 Task: Open Card Compliance Audit in Board Market Expansion Strategy to Workspace Enterprise Resource Planning and add a team member Softage.2@softage.net, a label Purple, a checklist Botany, an attachment from your google drive, a color Purple and finally, add a card description 'Conduct team training session on conflict resolution' and a comment 'Given the potential impact of this task on our team morale, let us ensure that we approach it with a sense of positivity and optimism.'. Add a start date 'Jan 11, 1900' with a due date 'Jan 18, 1900'
Action: Mouse moved to (108, 352)
Screenshot: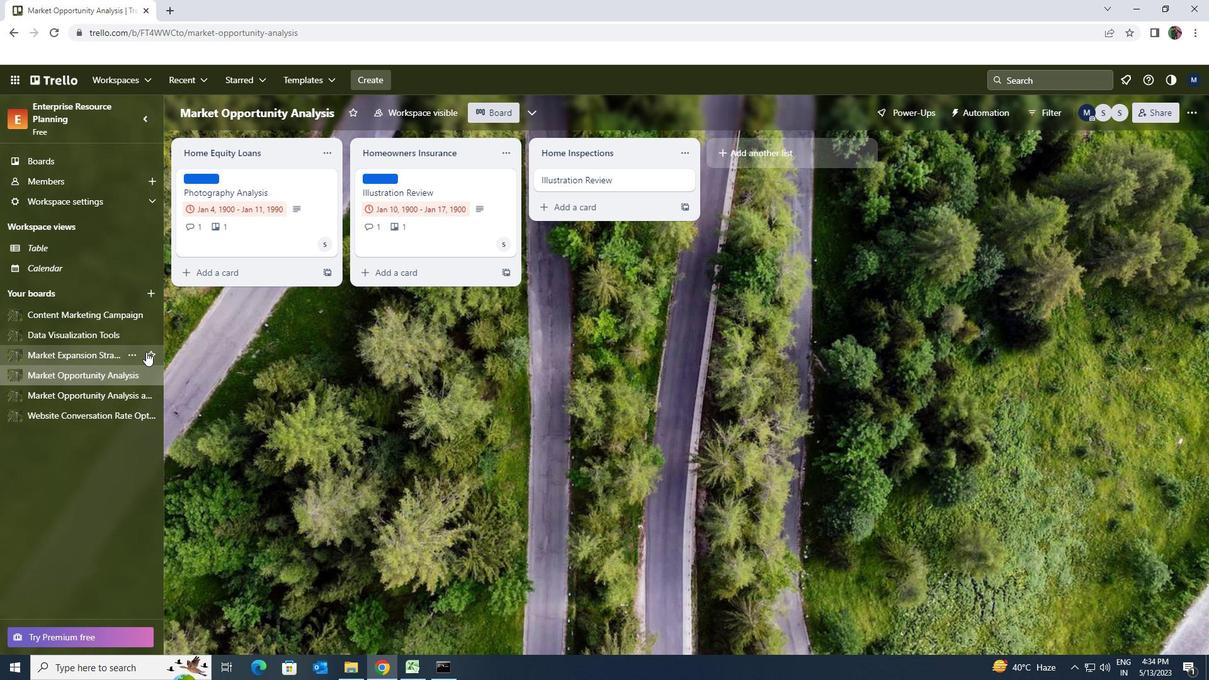 
Action: Mouse pressed left at (108, 352)
Screenshot: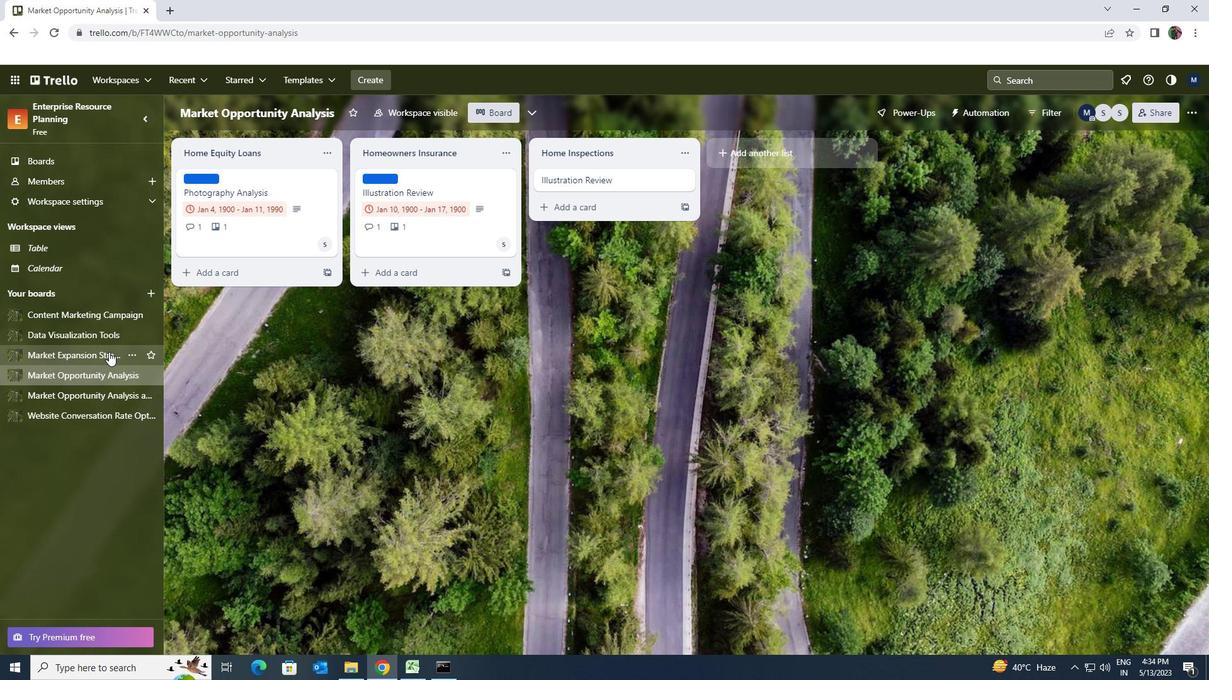 
Action: Mouse moved to (380, 181)
Screenshot: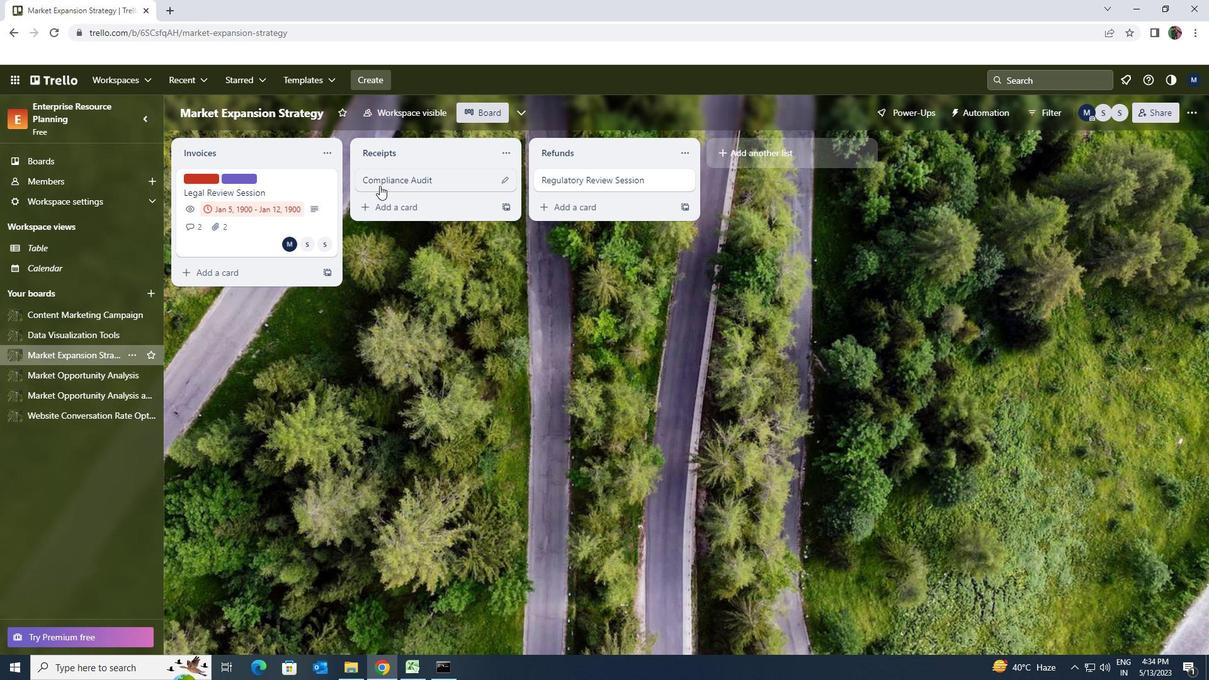 
Action: Mouse pressed left at (380, 181)
Screenshot: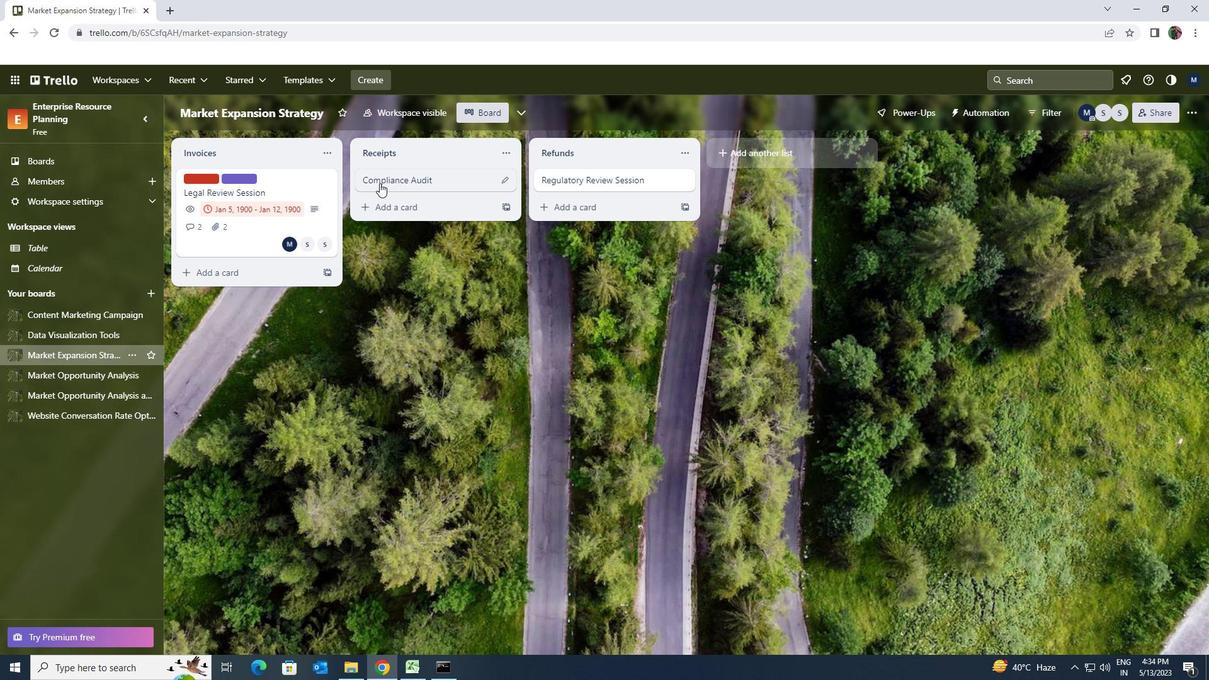 
Action: Mouse moved to (751, 229)
Screenshot: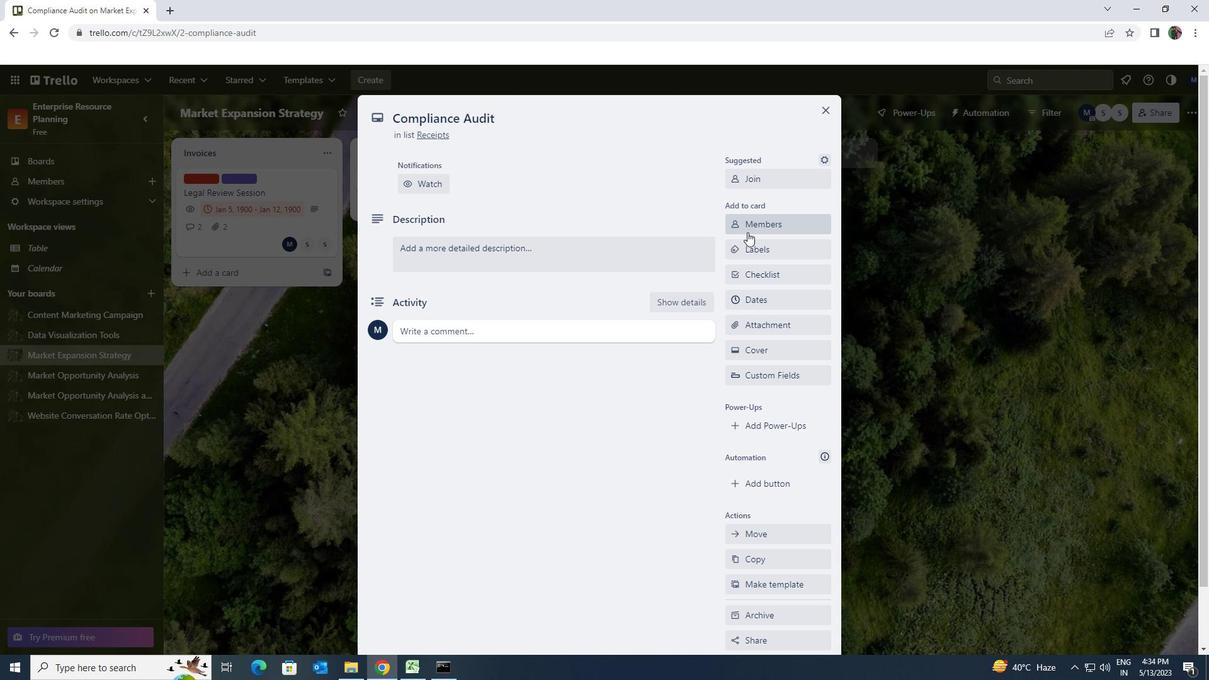 
Action: Mouse pressed left at (751, 229)
Screenshot: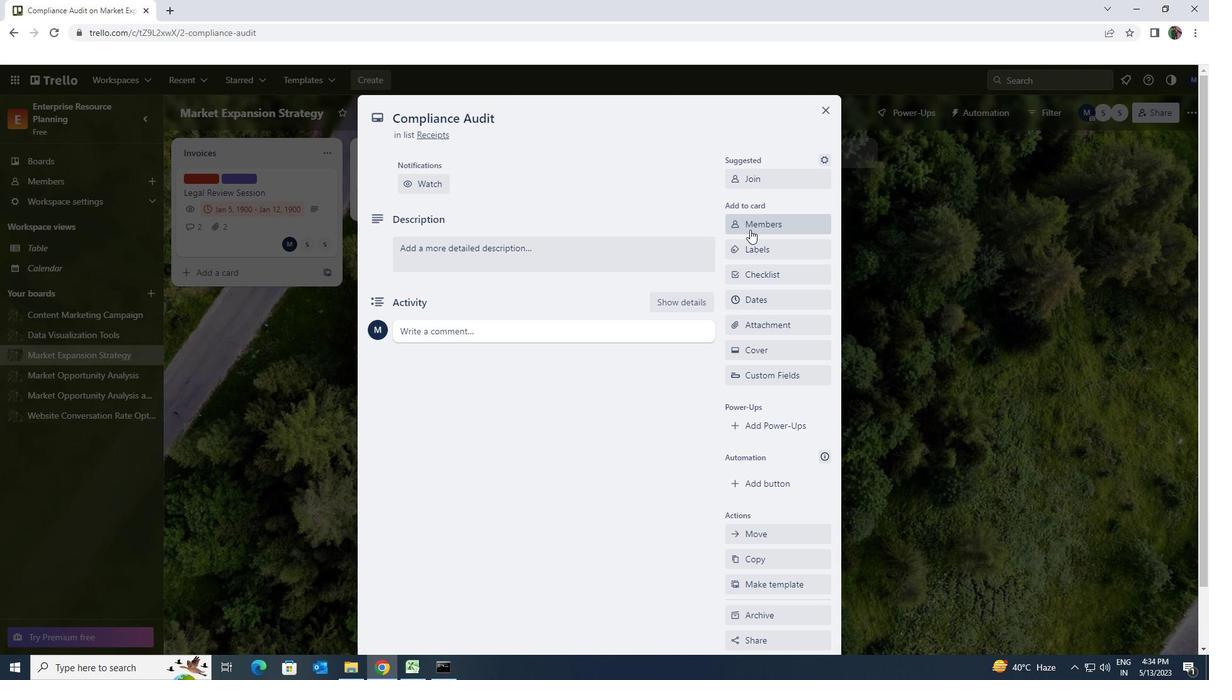 
Action: Mouse moved to (750, 228)
Screenshot: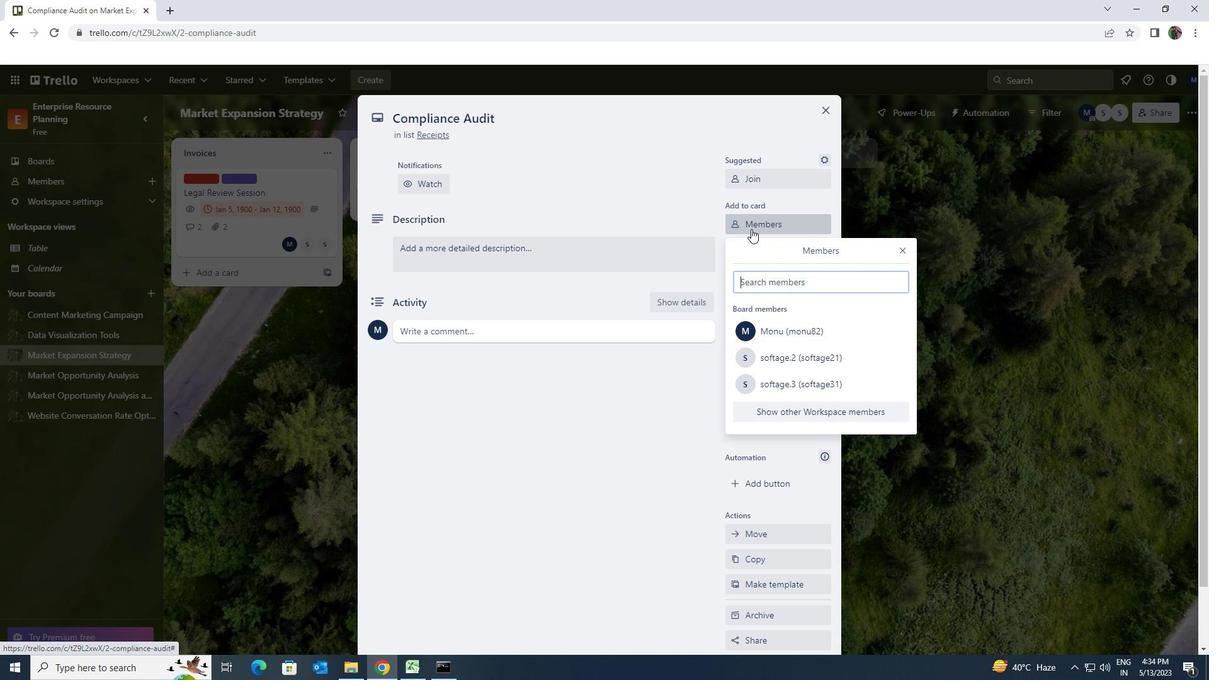 
Action: Key pressed s
Screenshot: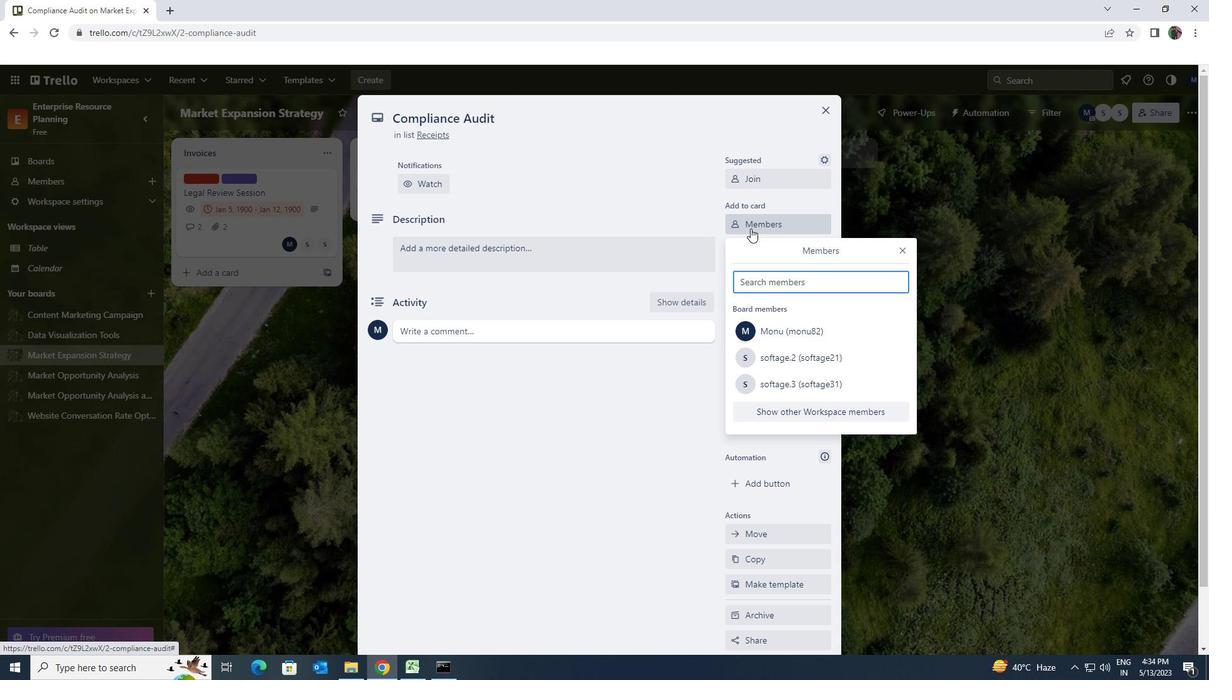 
Action: Mouse moved to (750, 228)
Screenshot: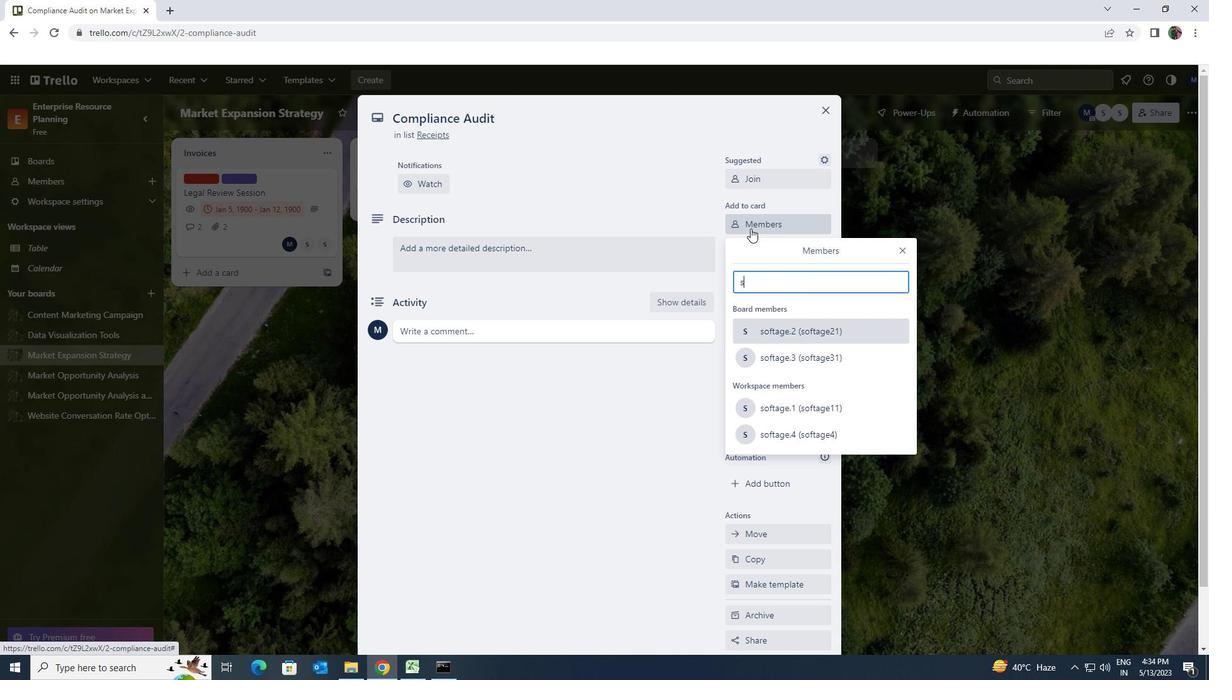 
Action: Key pressed og<Key.backspace>ftage.2<Key.shift>@SOFTAGE.NET
Screenshot: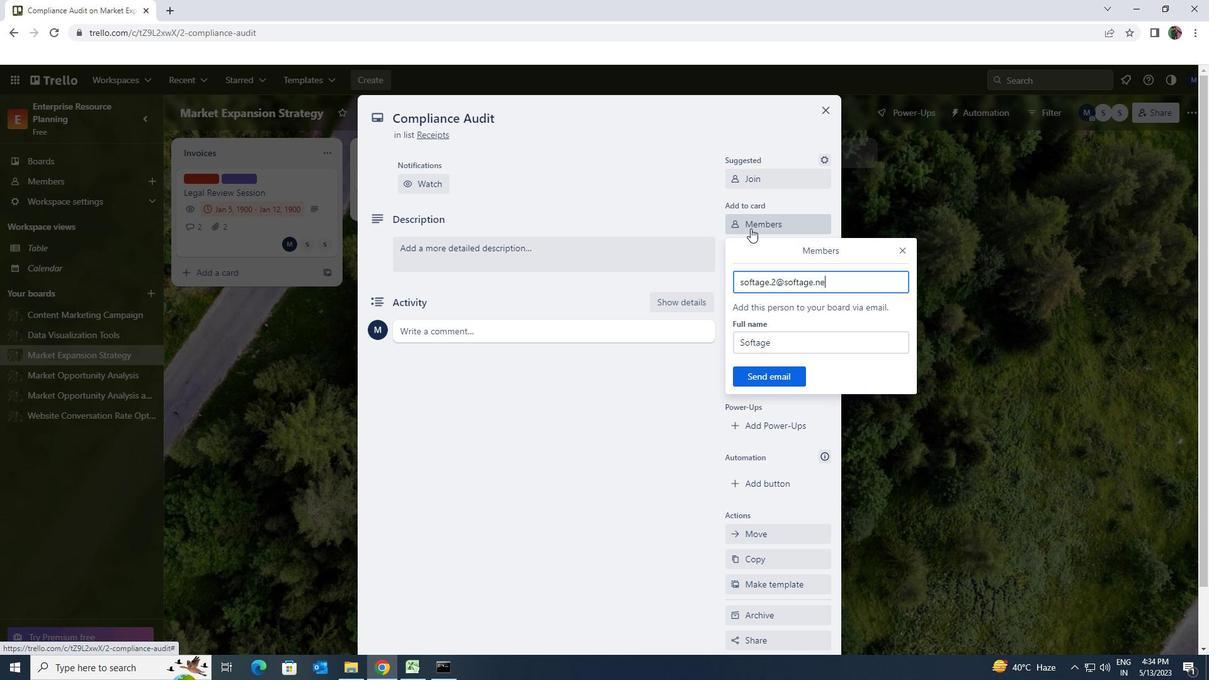 
Action: Mouse moved to (786, 376)
Screenshot: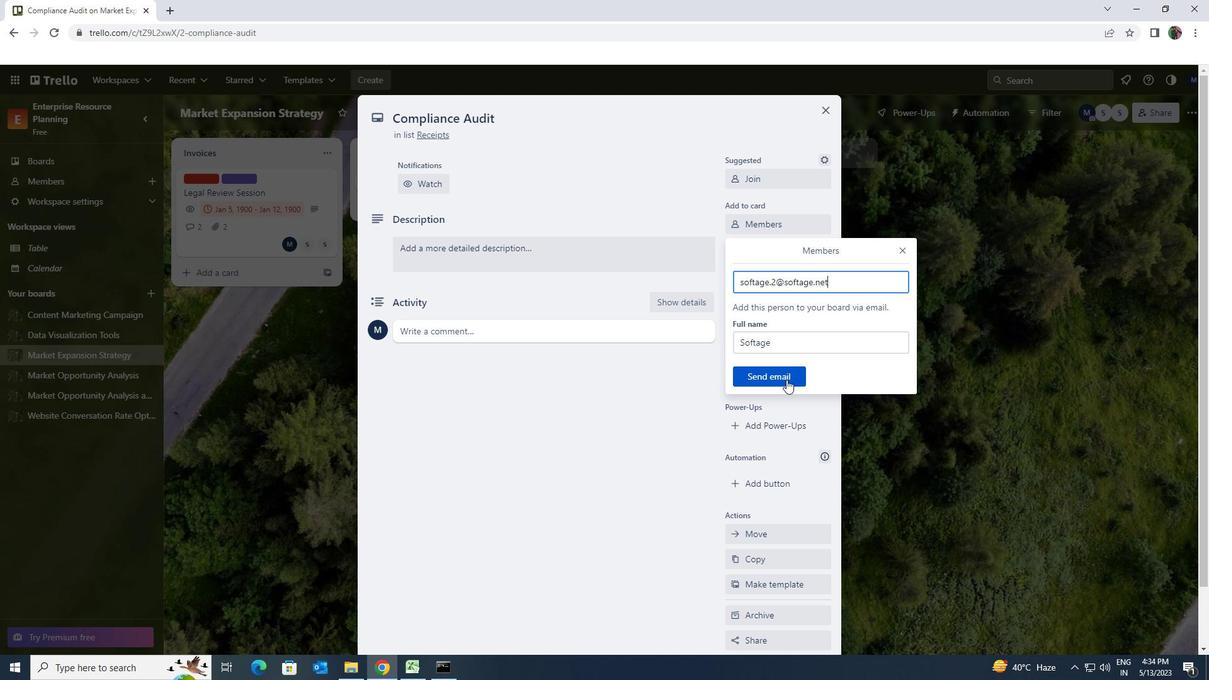 
Action: Mouse pressed left at (786, 376)
Screenshot: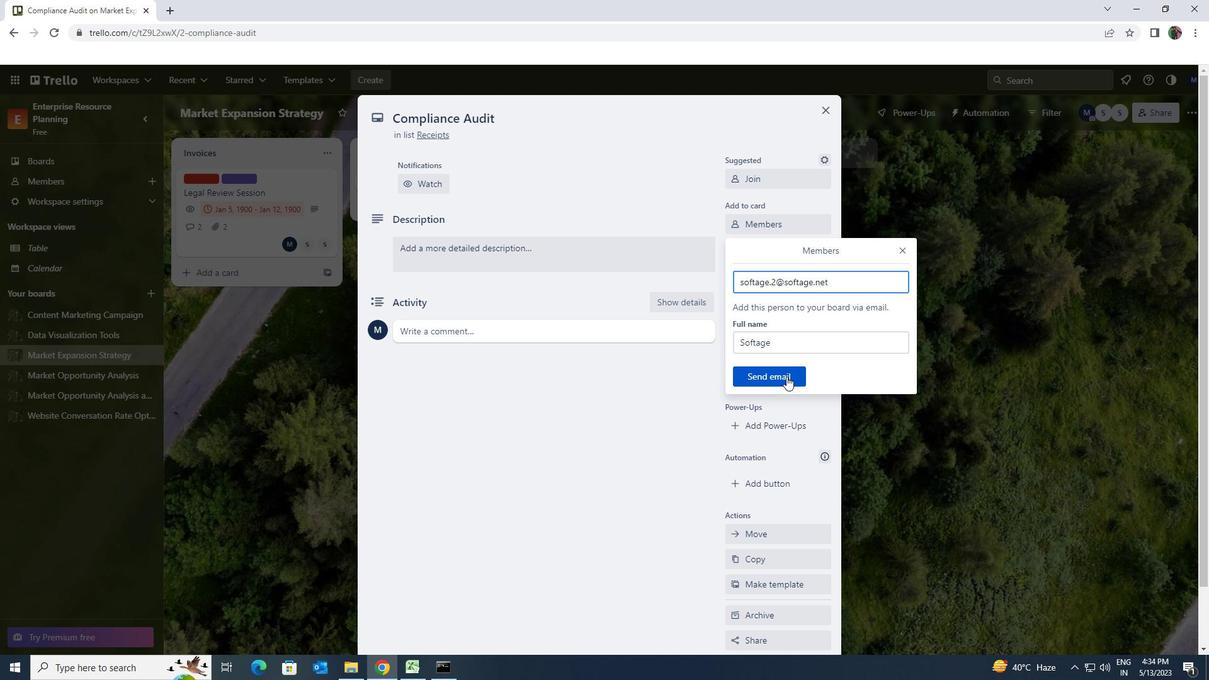 
Action: Mouse moved to (760, 249)
Screenshot: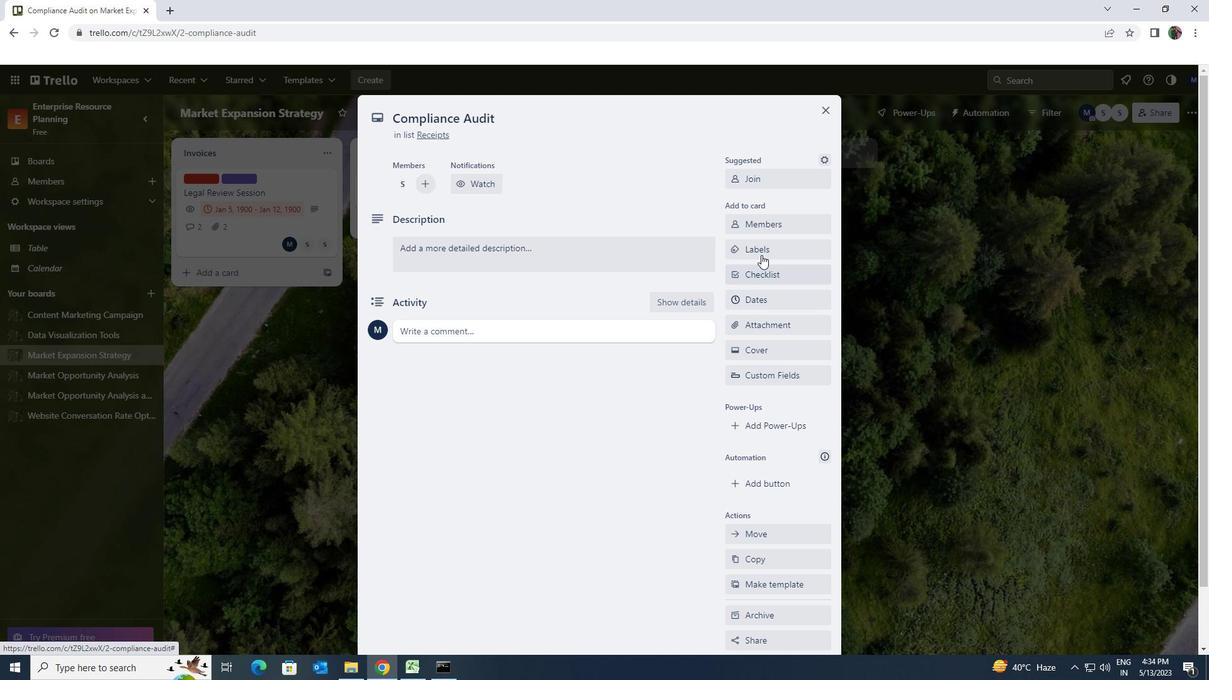 
Action: Mouse pressed left at (760, 249)
Screenshot: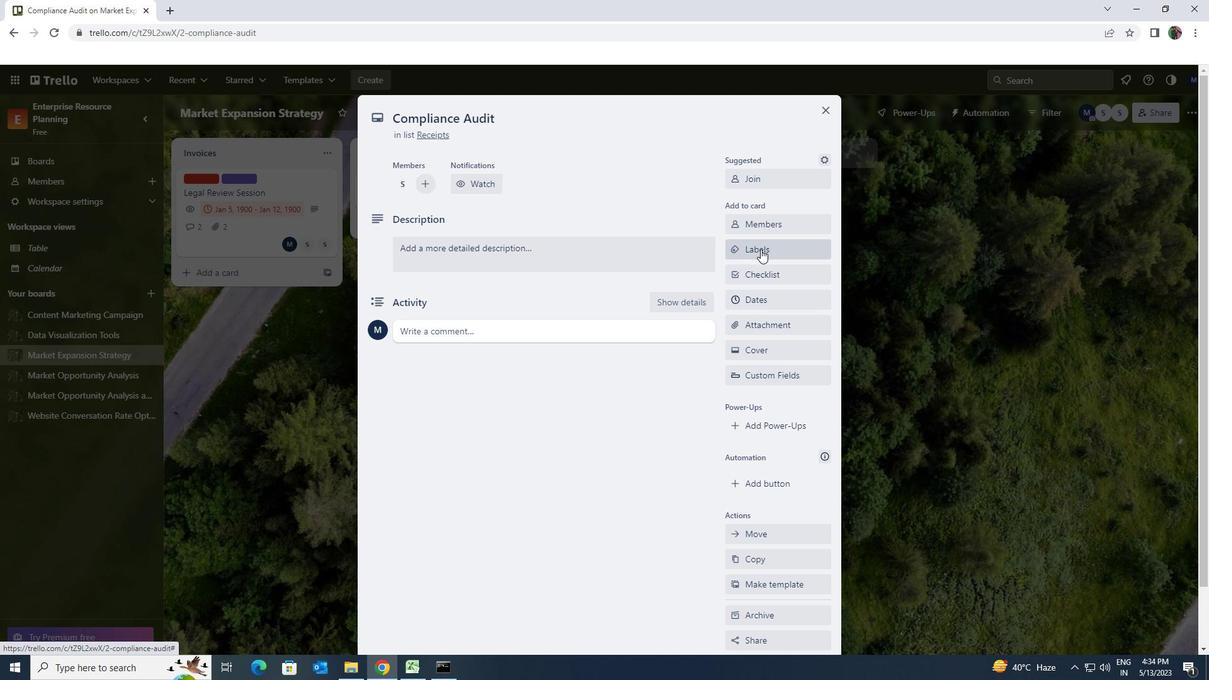 
Action: Mouse moved to (800, 538)
Screenshot: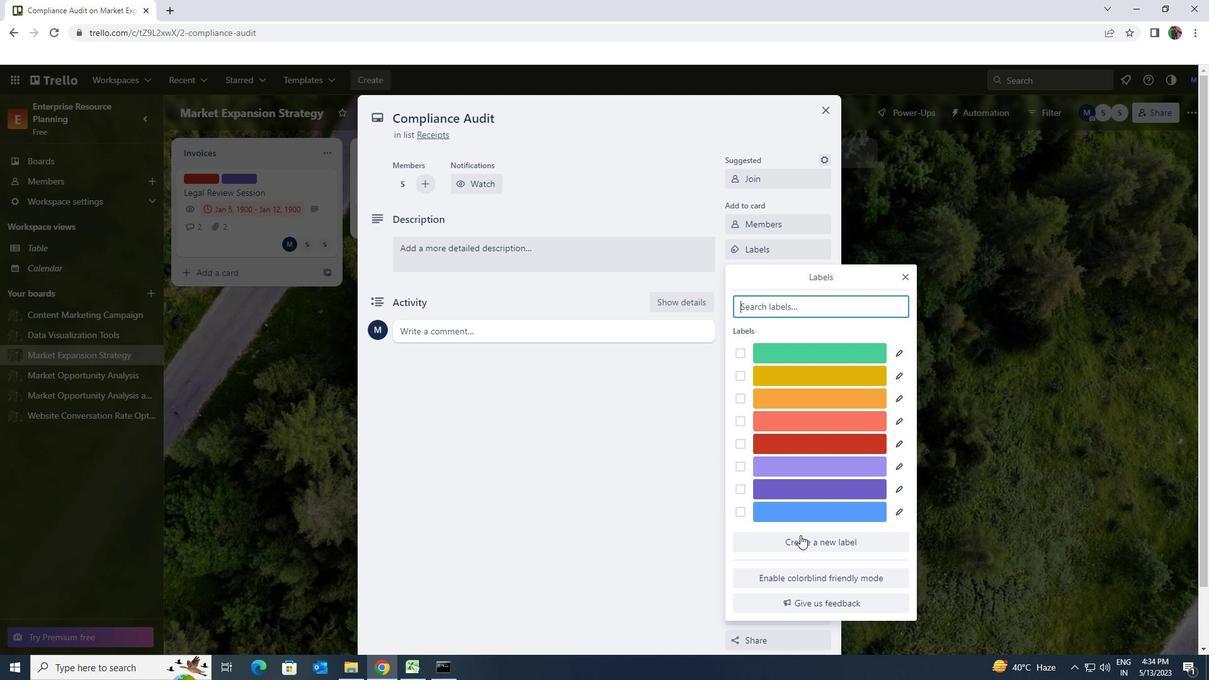 
Action: Mouse pressed left at (800, 538)
Screenshot: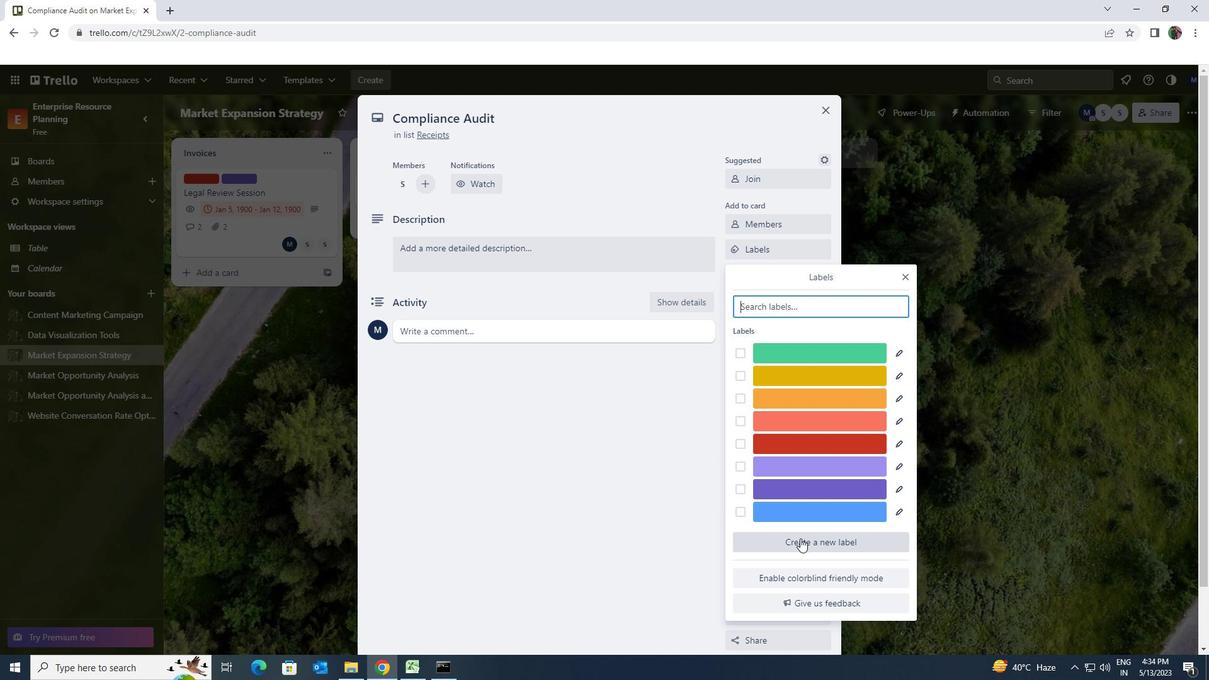 
Action: Mouse moved to (895, 481)
Screenshot: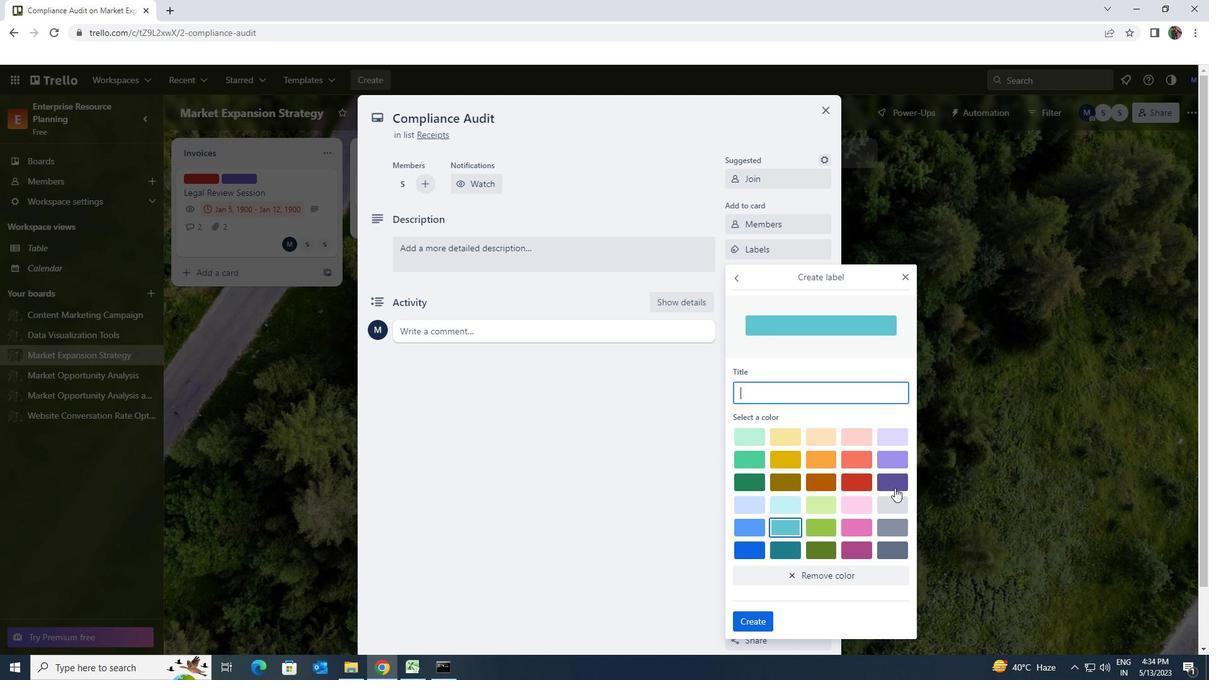
Action: Mouse pressed left at (895, 481)
Screenshot: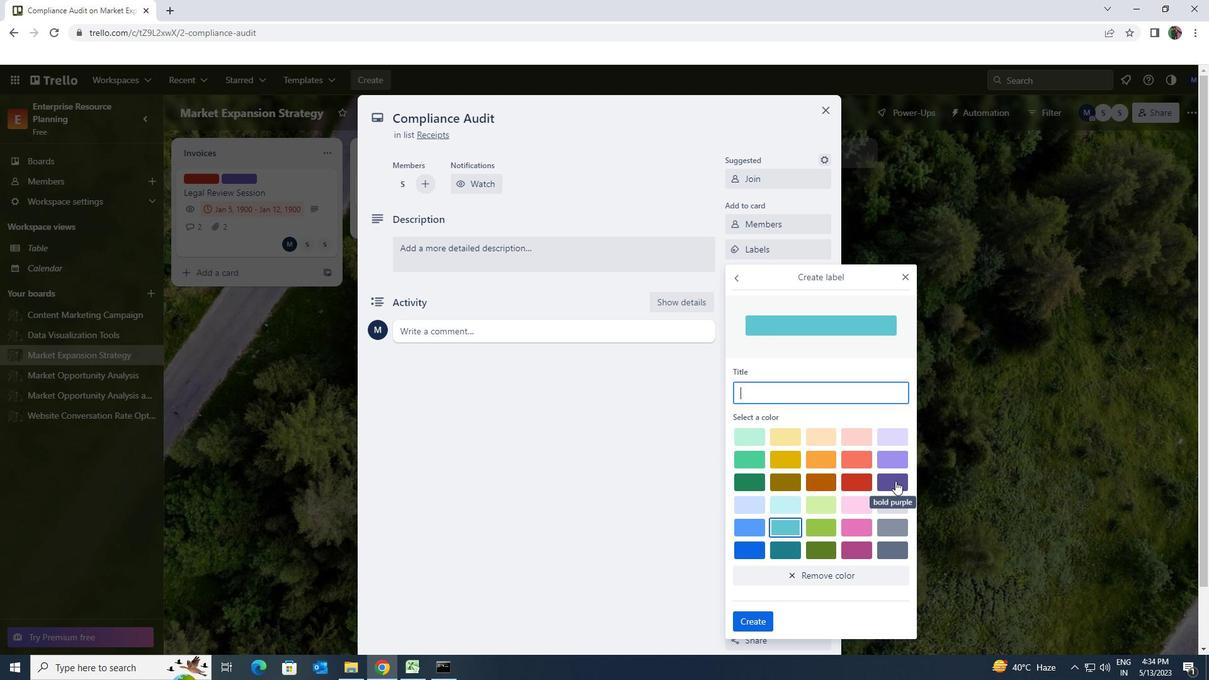 
Action: Mouse moved to (753, 618)
Screenshot: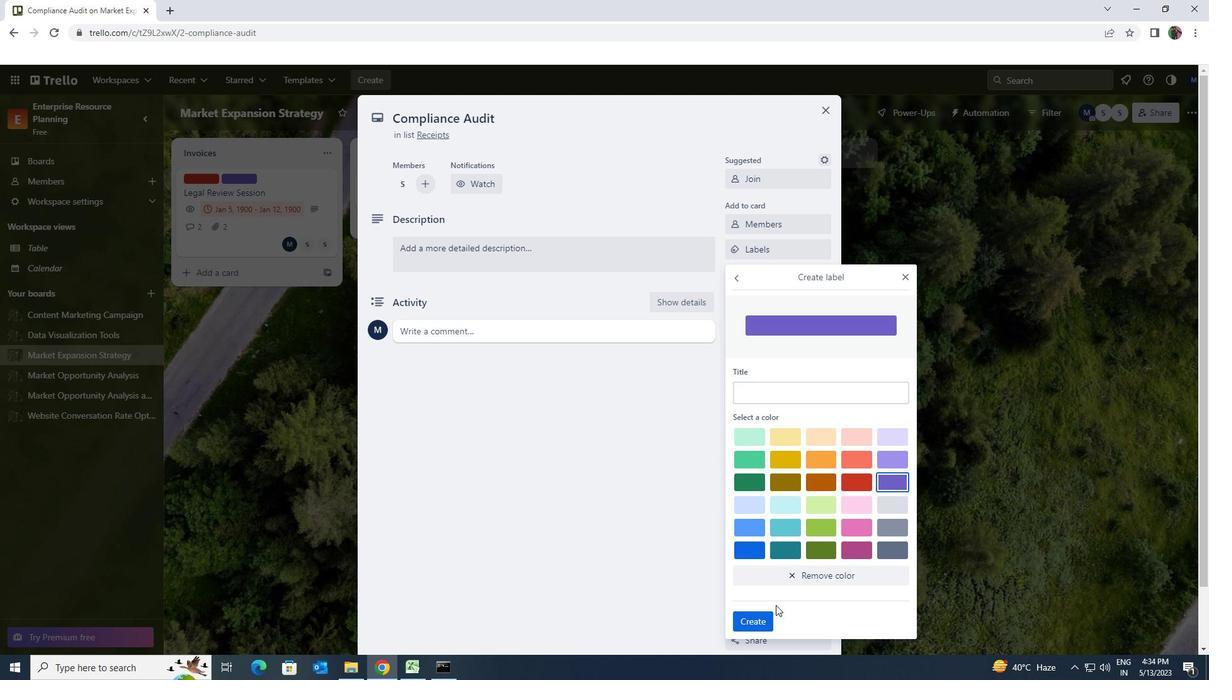 
Action: Mouse pressed left at (753, 618)
Screenshot: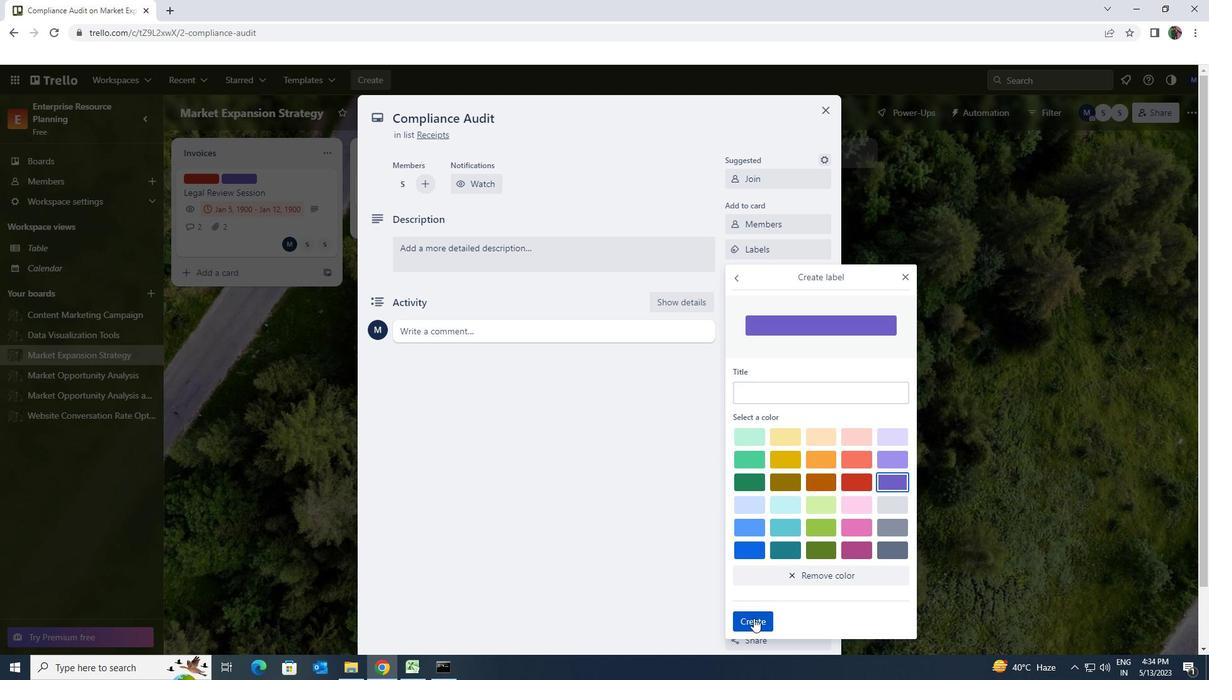 
Action: Mouse moved to (901, 277)
Screenshot: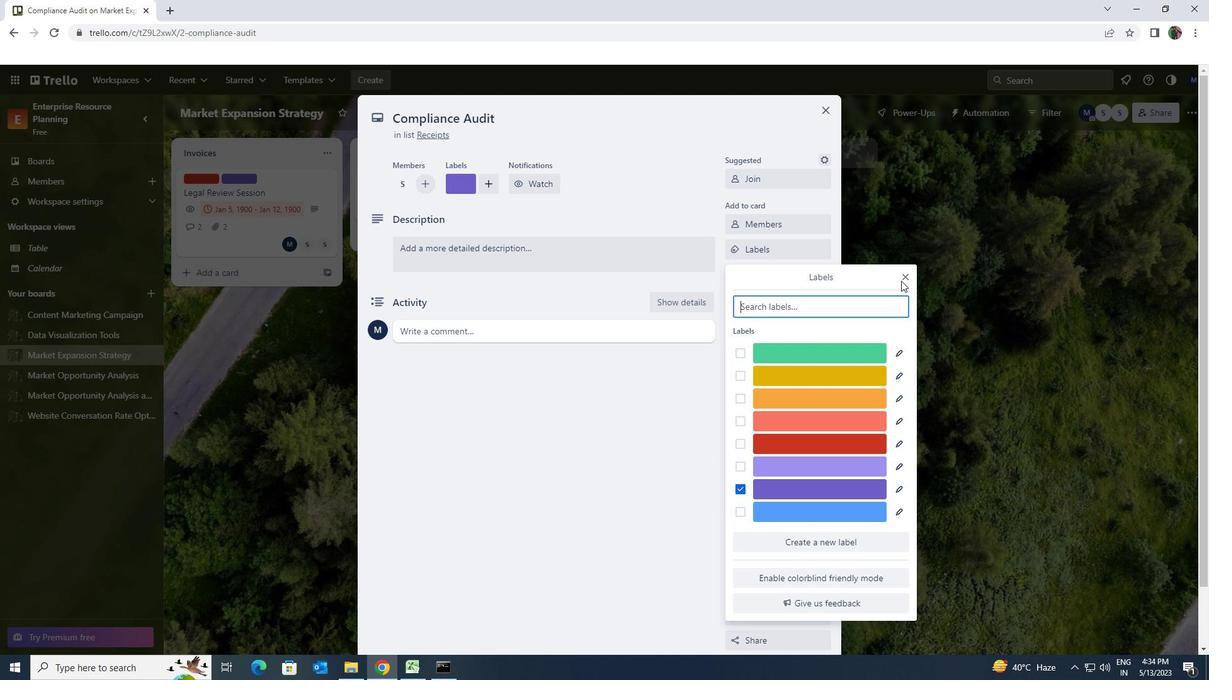 
Action: Mouse pressed left at (901, 277)
Screenshot: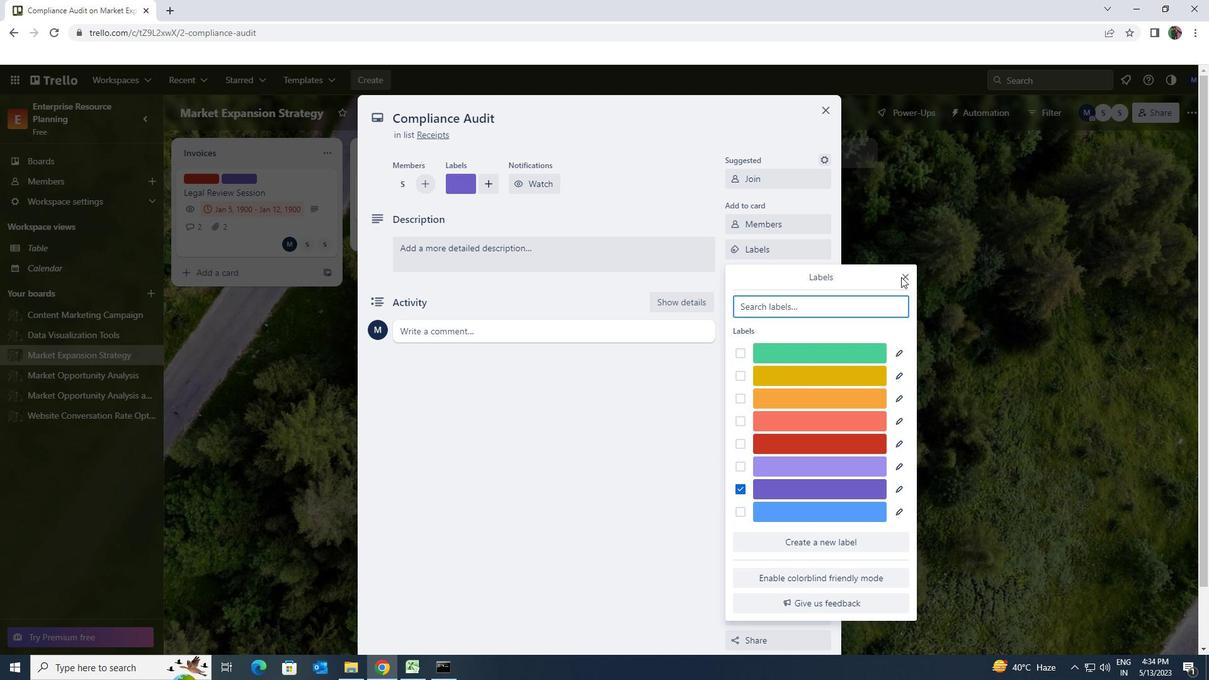 
Action: Mouse moved to (901, 276)
Screenshot: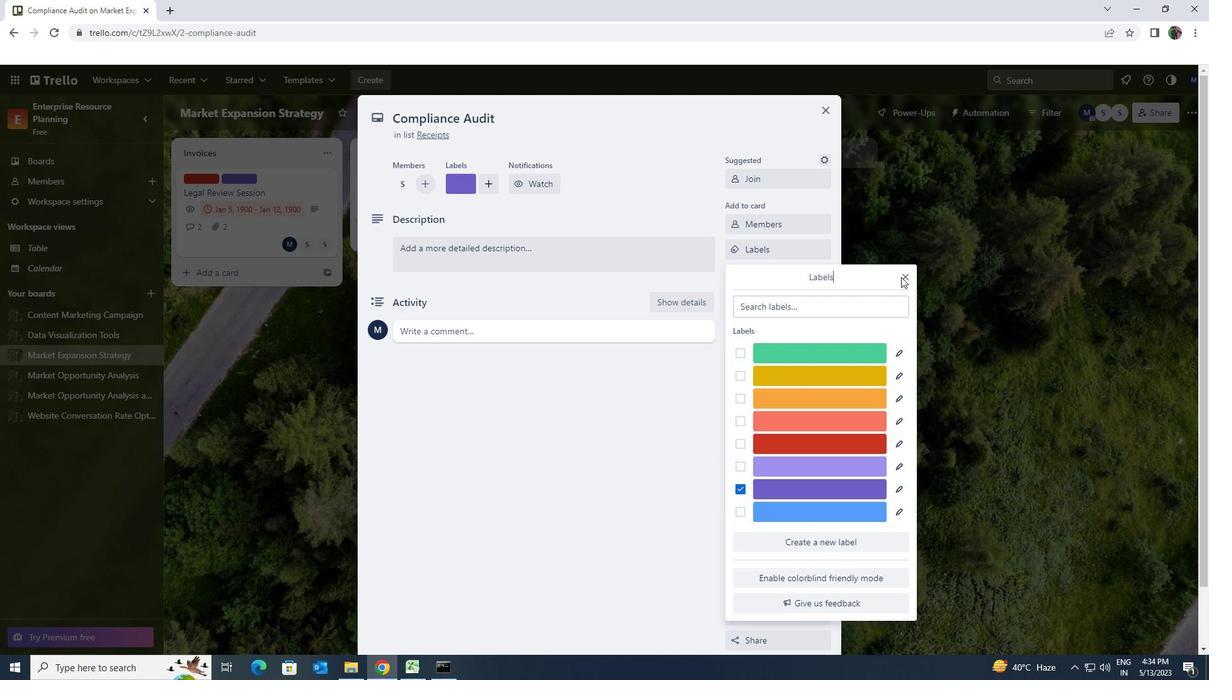 
Action: Mouse pressed left at (901, 276)
Screenshot: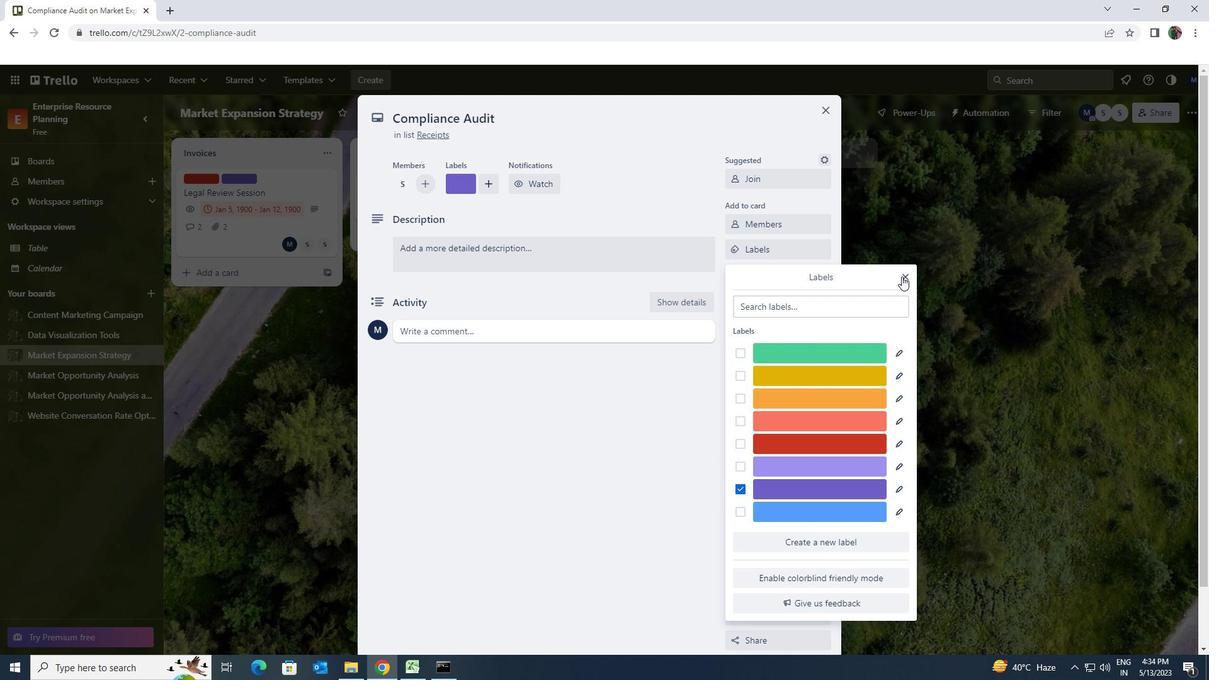 
Action: Mouse moved to (800, 270)
Screenshot: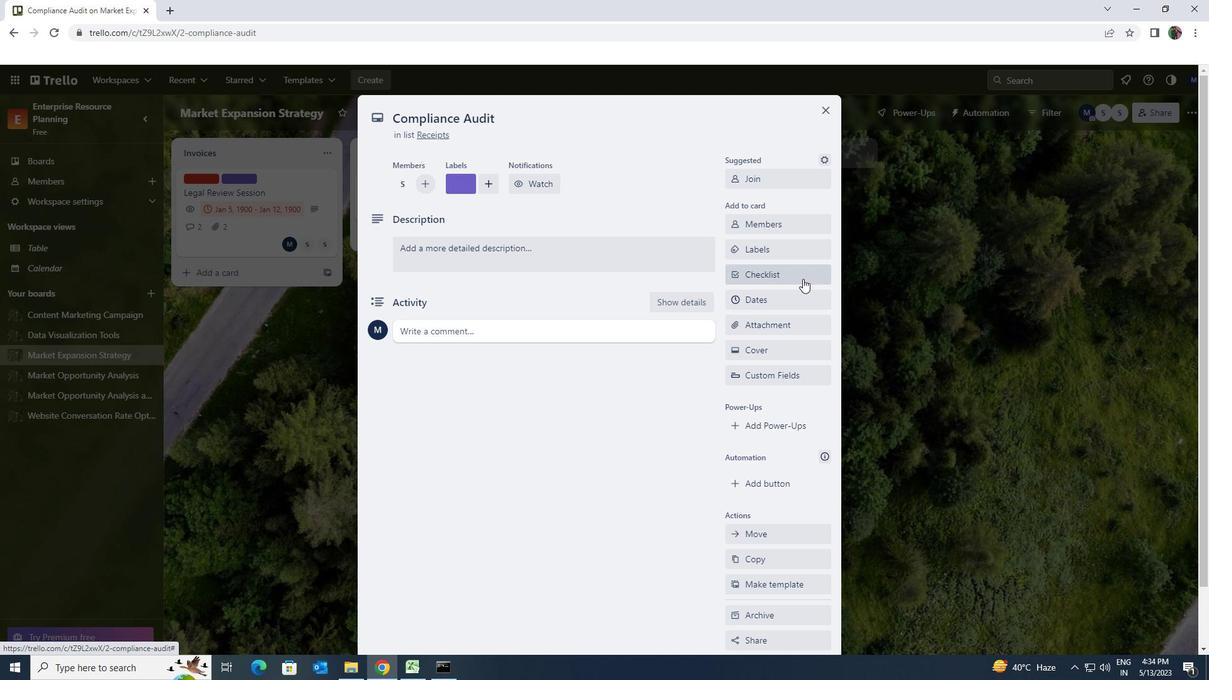 
Action: Mouse pressed left at (800, 270)
Screenshot: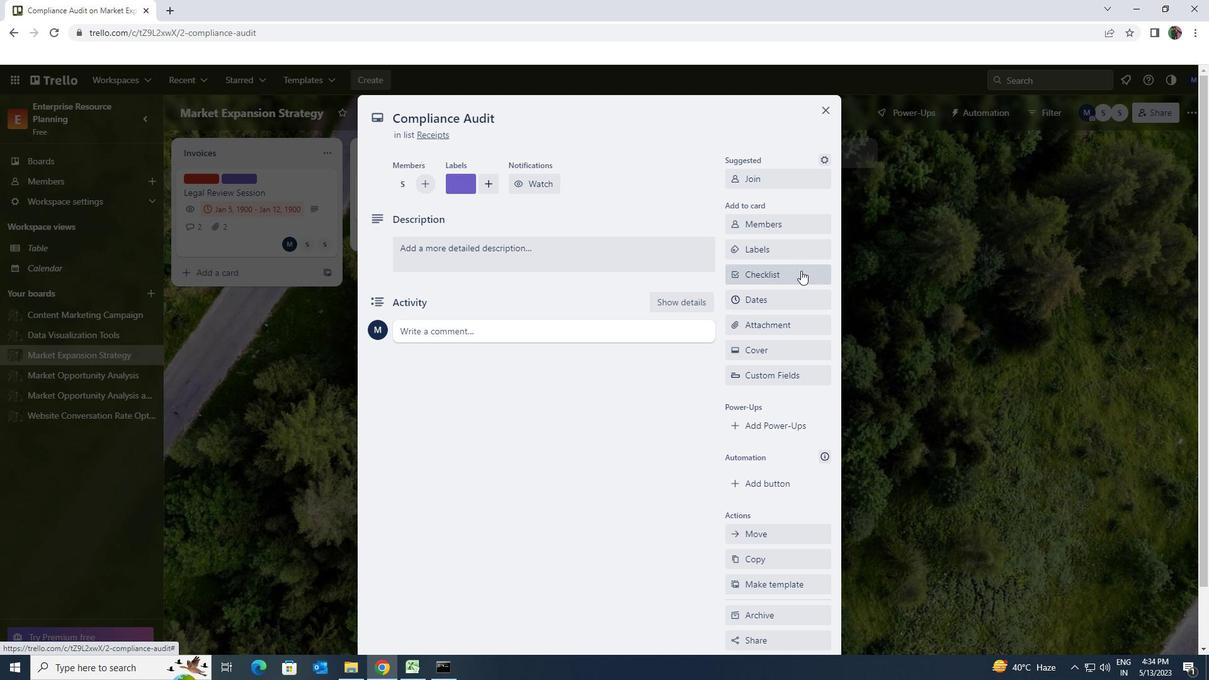 
Action: Key pressed <Key.shift>BOTANY
Screenshot: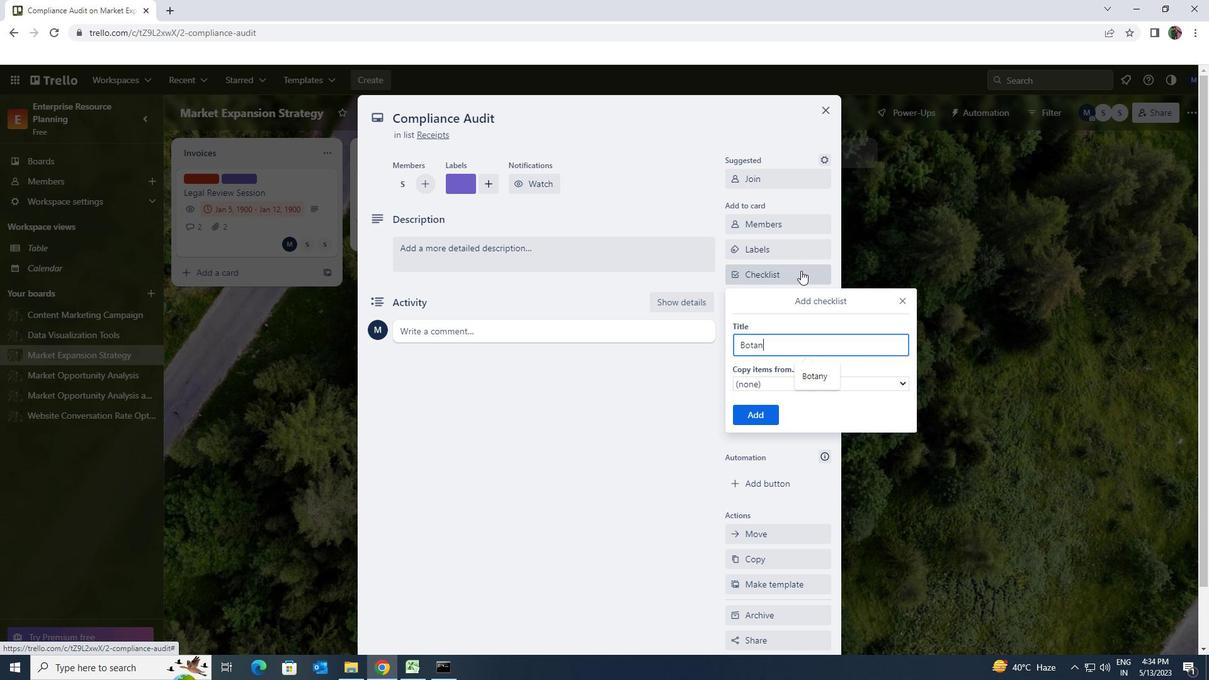
Action: Mouse moved to (777, 409)
Screenshot: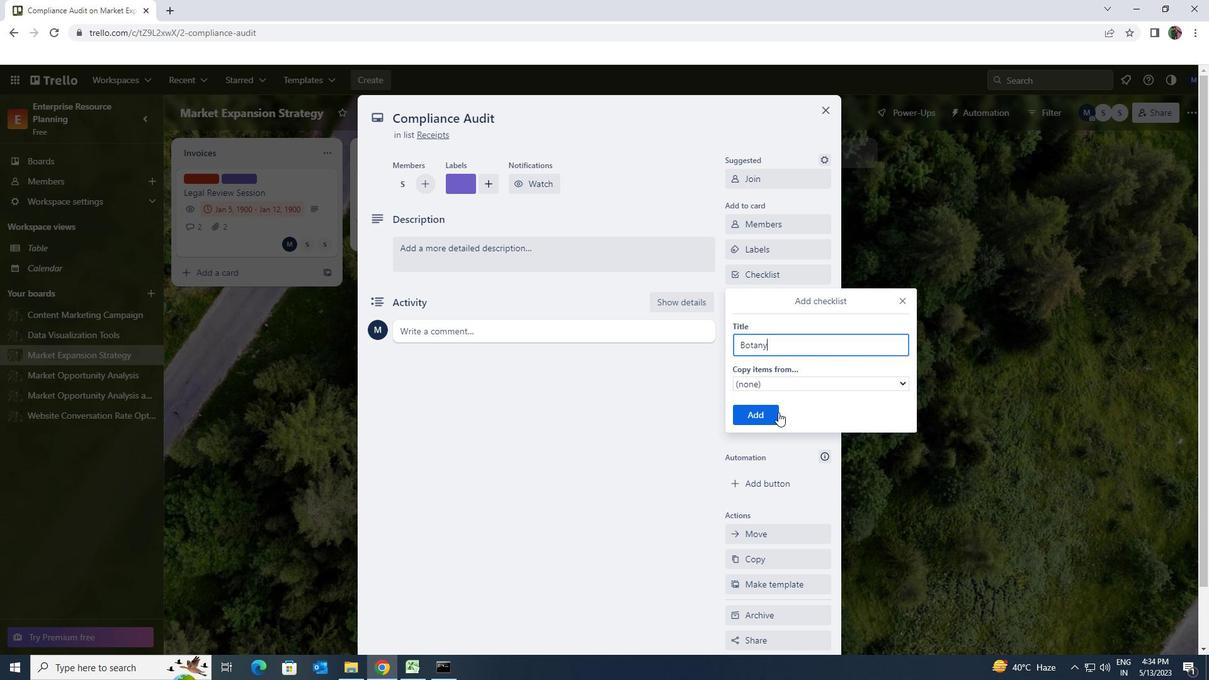 
Action: Mouse pressed left at (777, 409)
Screenshot: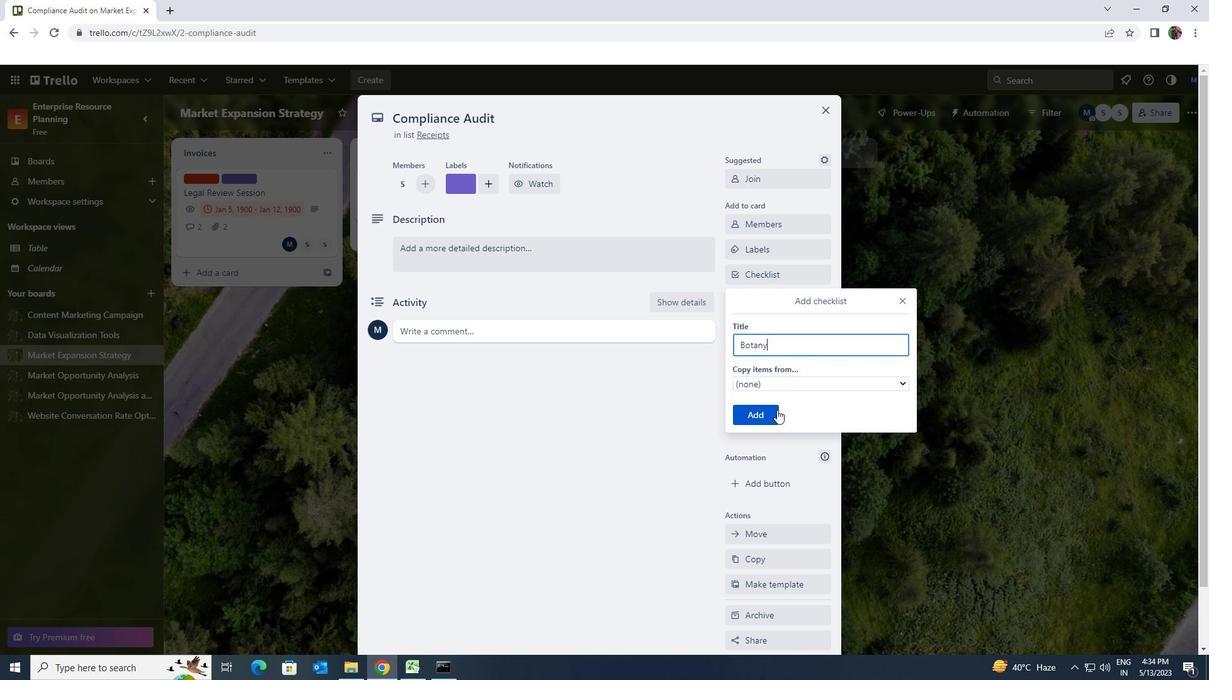 
Action: Mouse moved to (646, 259)
Screenshot: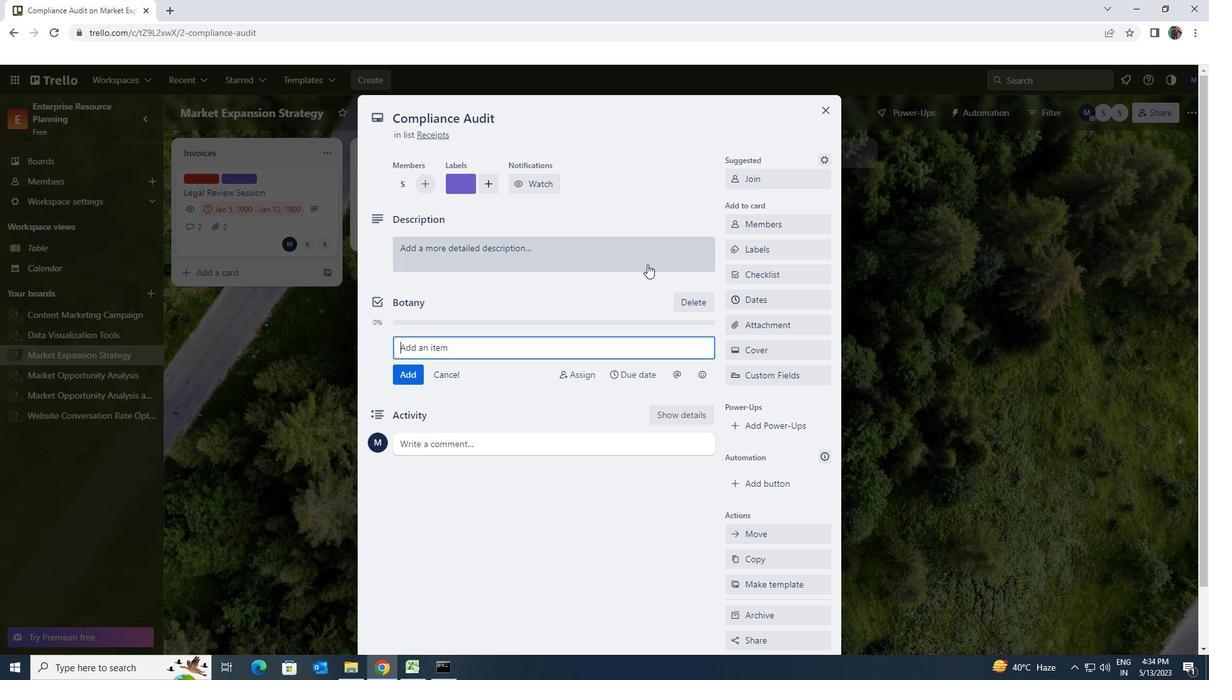 
Action: Mouse pressed left at (646, 259)
Screenshot: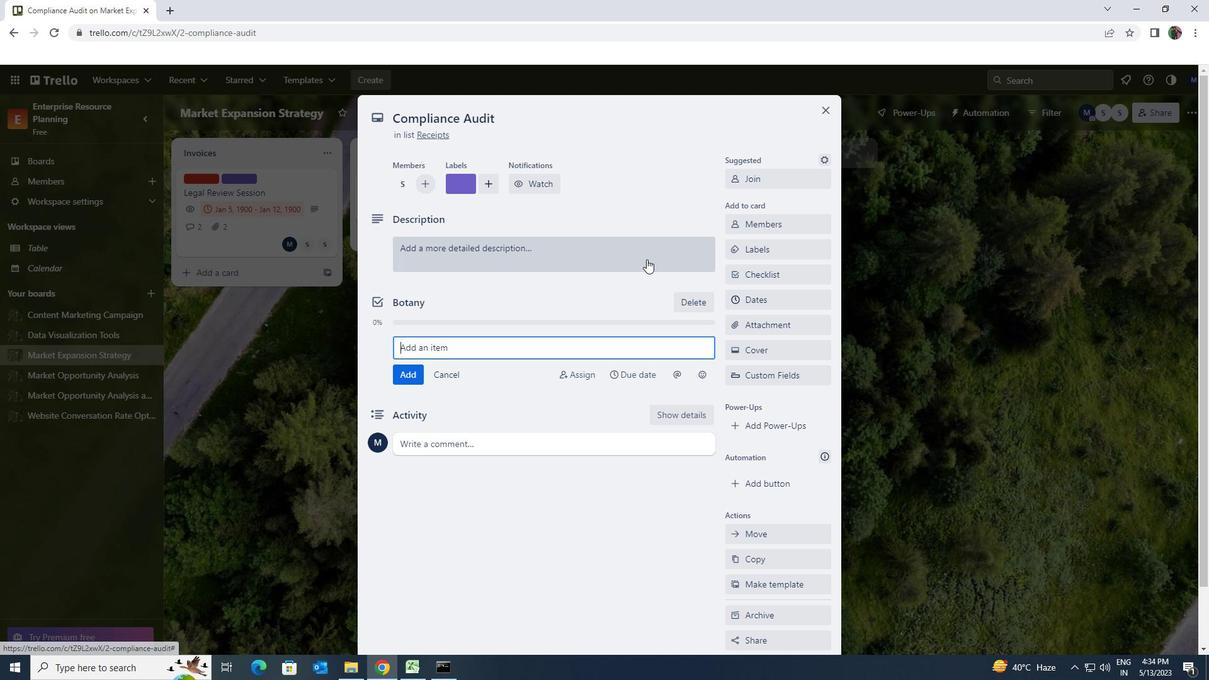 
Action: Key pressed <Key.shift><Key.shift><Key.shift>CONDUCT<Key.space>TEAM<Key.space><Key.shift>TRAINING<Key.space>SESSION<Key.space>ON<Key.space><Key.shift>CONFLICT<Key.space>RESOLUTION<Key.space>
Screenshot: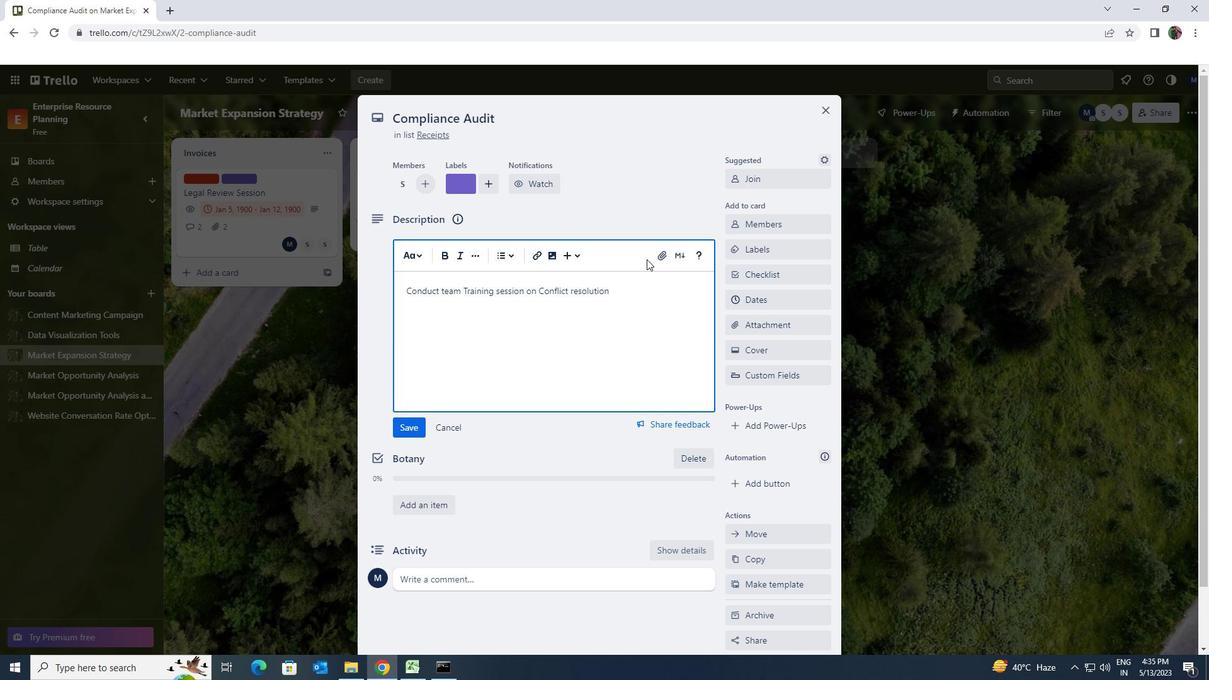 
Action: Mouse moved to (401, 420)
Screenshot: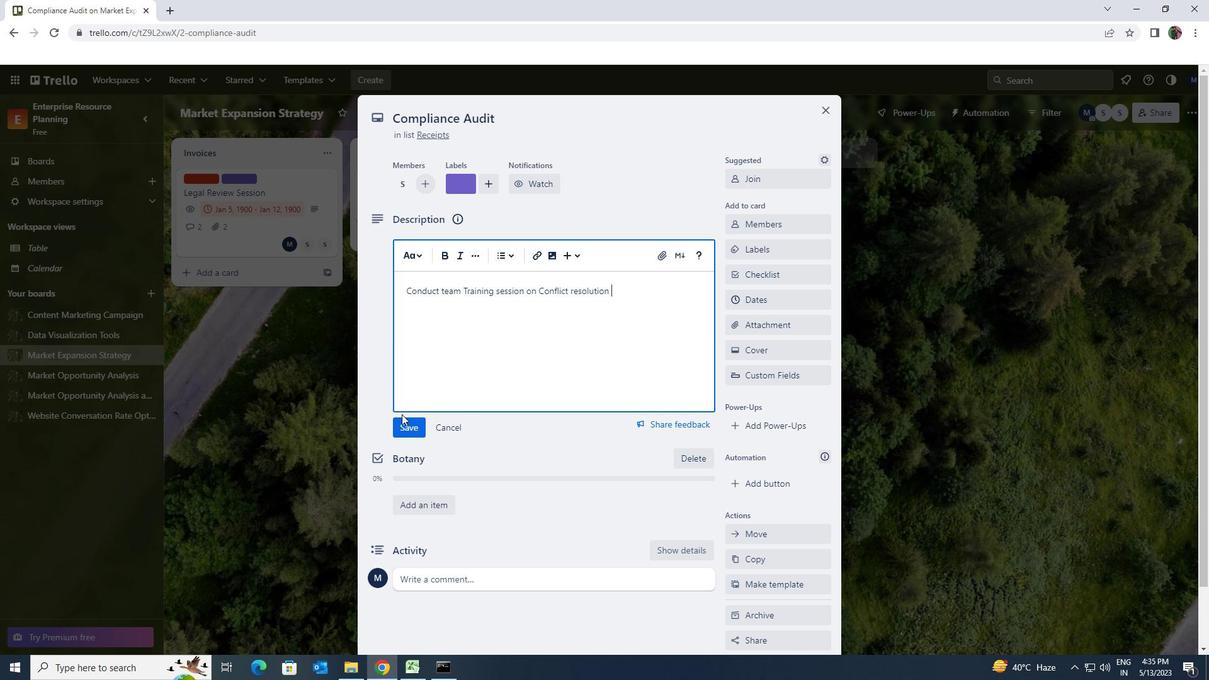 
Action: Mouse pressed left at (401, 420)
Screenshot: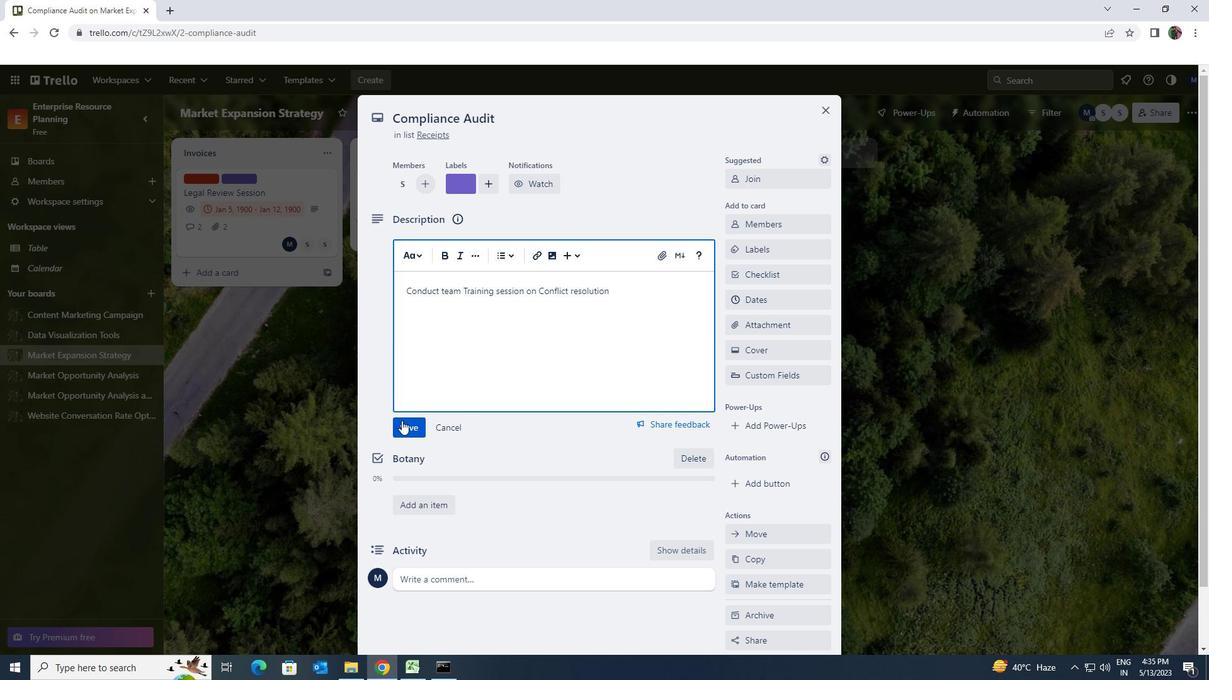 
Action: Mouse scrolled (401, 420) with delta (0, 0)
Screenshot: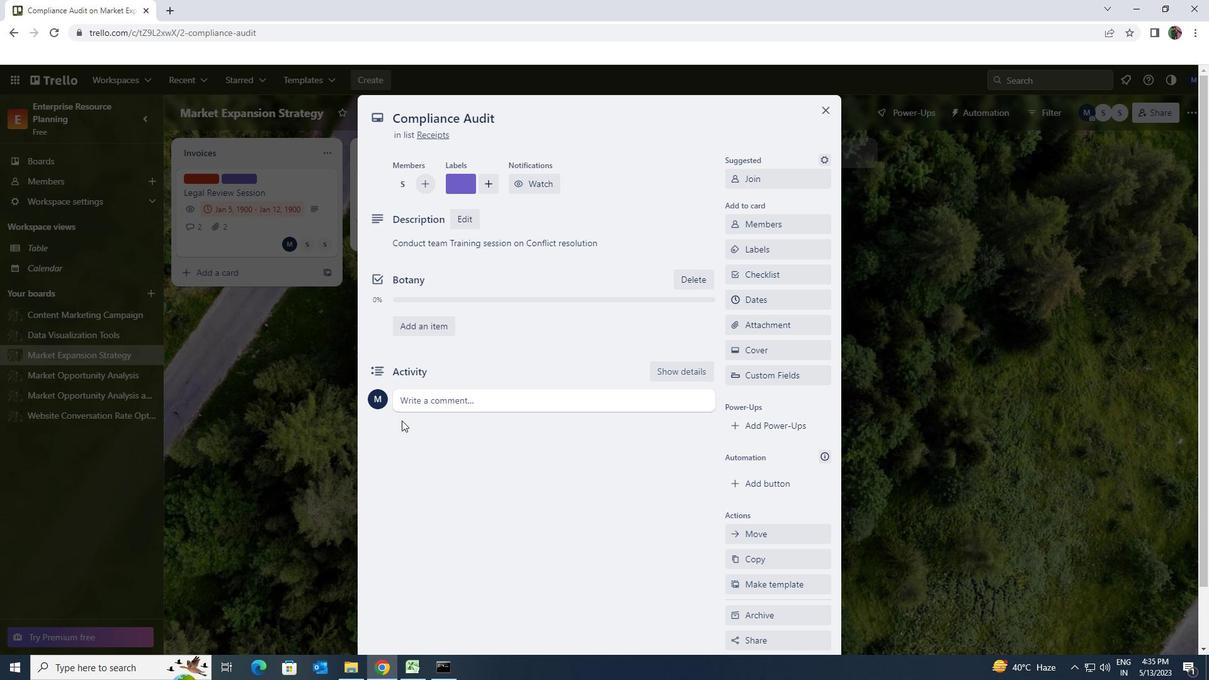 
Action: Mouse scrolled (401, 420) with delta (0, 0)
Screenshot: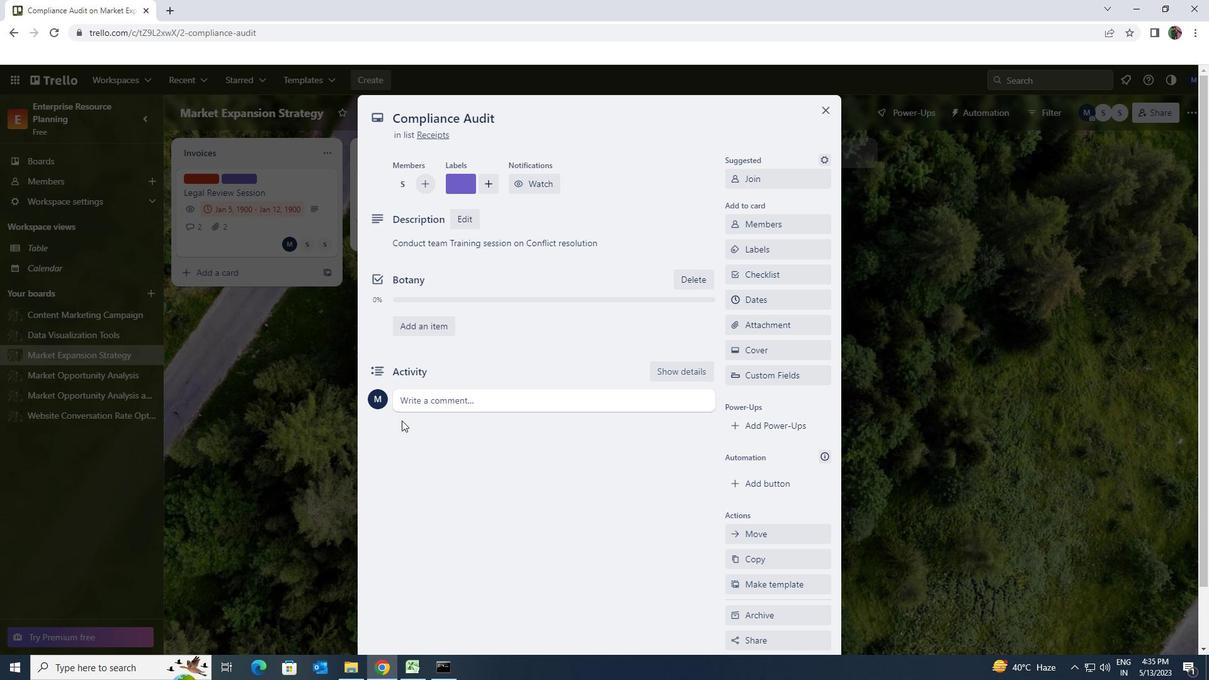 
Action: Mouse moved to (430, 340)
Screenshot: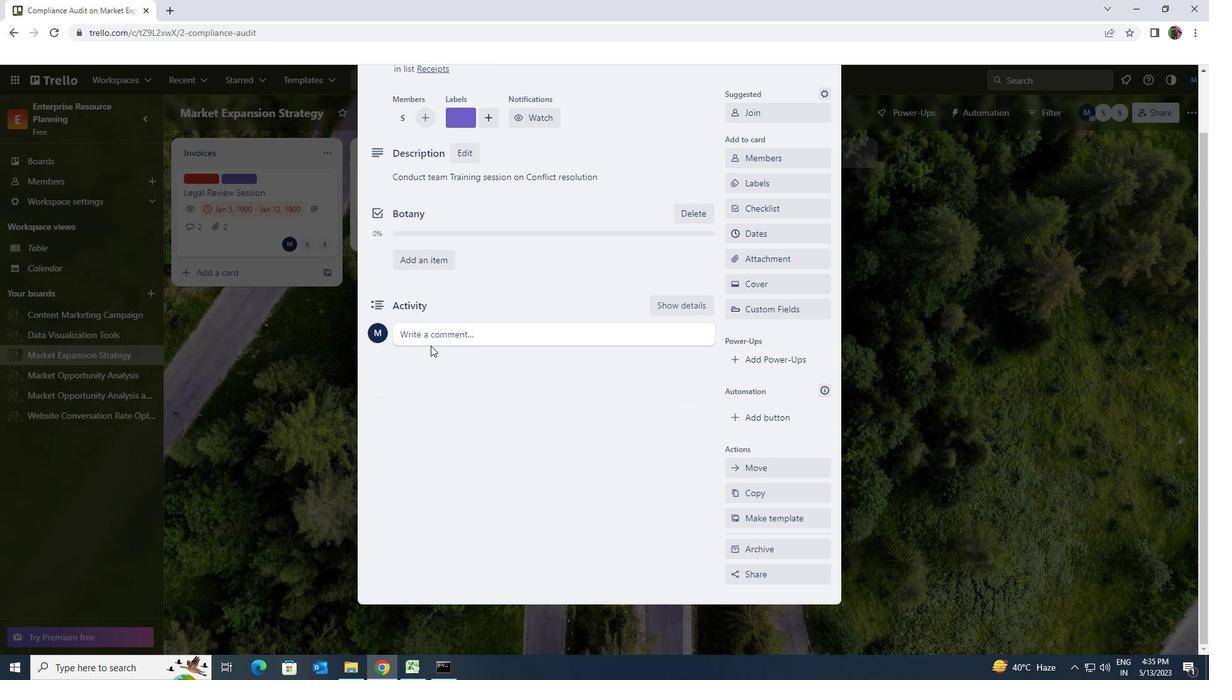 
Action: Mouse pressed left at (430, 340)
Screenshot: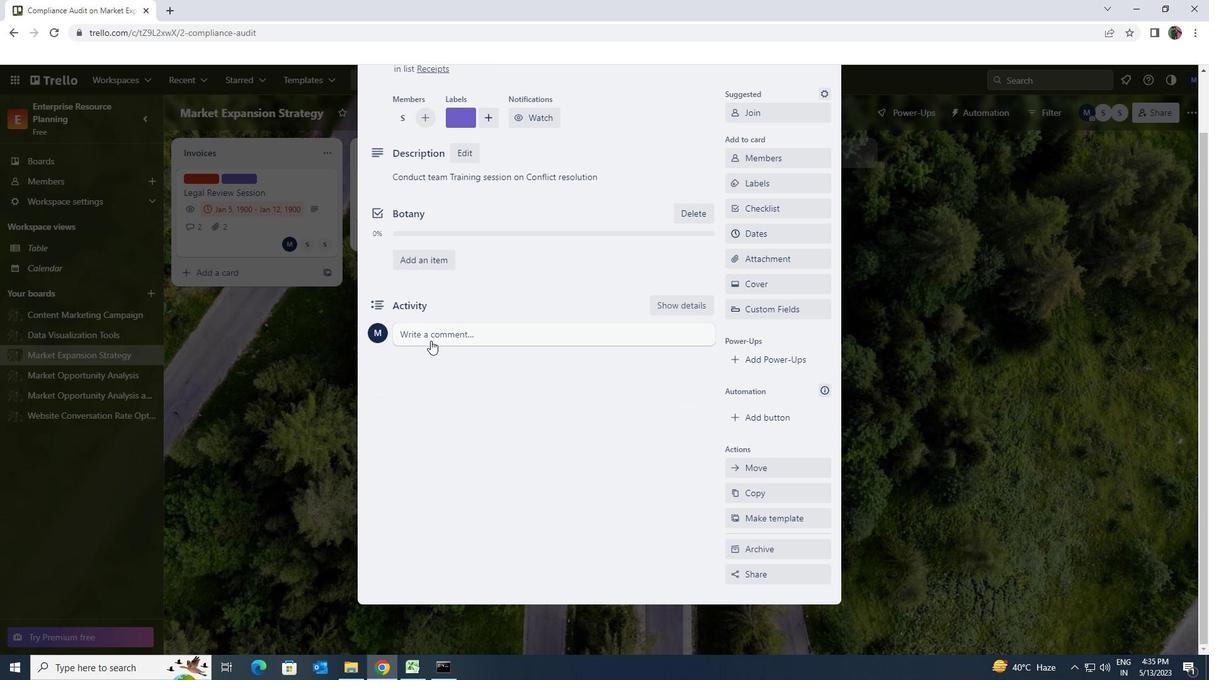 
Action: Key pressed <Key.shift><Key.shift><Key.shift><Key.shift><Key.shift>GIVE<Key.space>THIS<Key.space>TASK<Key.space><Key.shift><Key.shift><Key.shift><Key.shift><Key.shift><Key.shift><Key.shift><Key.shift><Key.shift>POTENTIAL<Key.space>IMPACT<Key.space>OF<Key.space>THIS<Key.space>TASK<Key.space>OM<Key.backspace>N<Key.space>OUR<Key.space>TEAM<Key.space>MORALE<Key.space>LET<Key.space>US<Key.space>MAKE<Key.space>ENSURE<Key.space>THAT<Key.space>WE<Key.space>APPROACH<Key.space>IT<Key.space>E<Key.backspace>WITH<Key.space>SENSE<Key.space>OF<Key.space>POSTIVITY<Key.space>AND<Key.space>P<Key.backspace>OPTIMISM
Screenshot: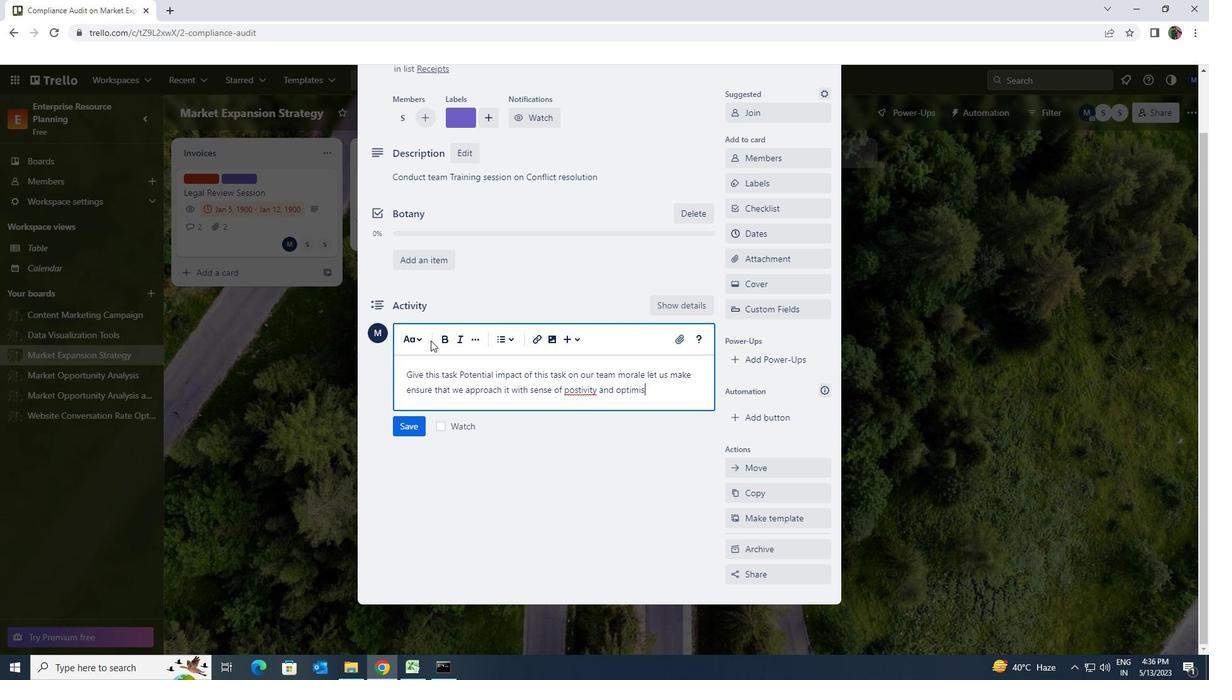 
Action: Mouse moved to (403, 428)
Screenshot: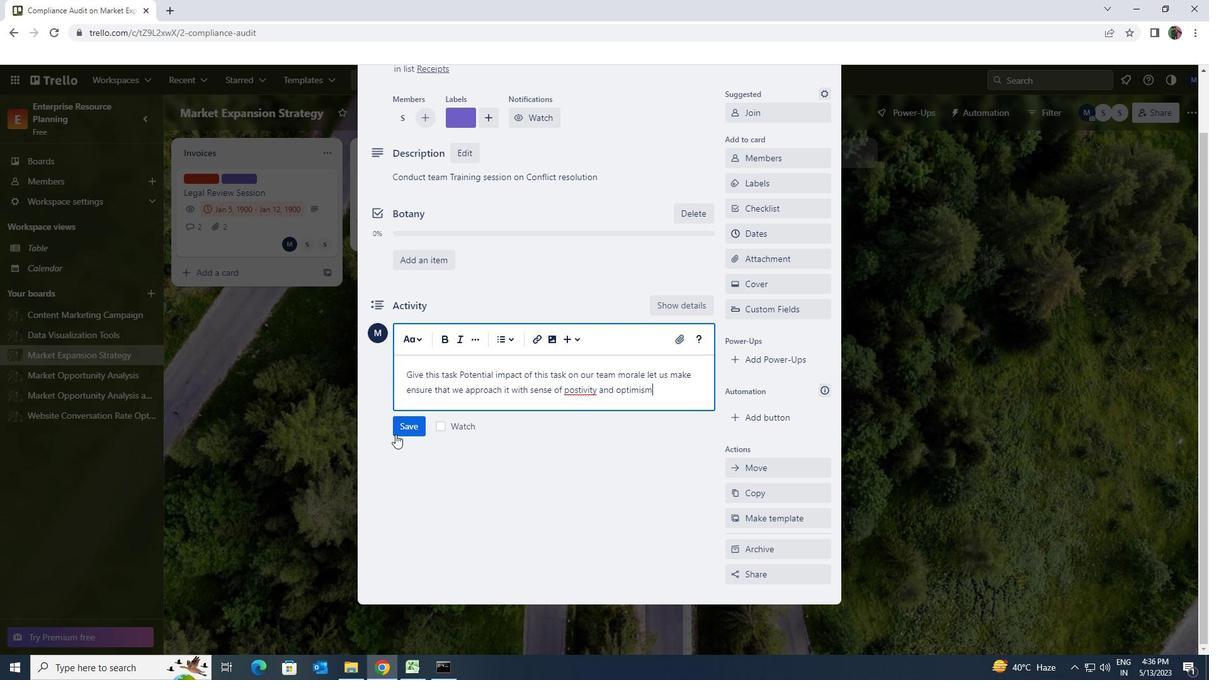 
Action: Mouse pressed left at (403, 428)
Screenshot: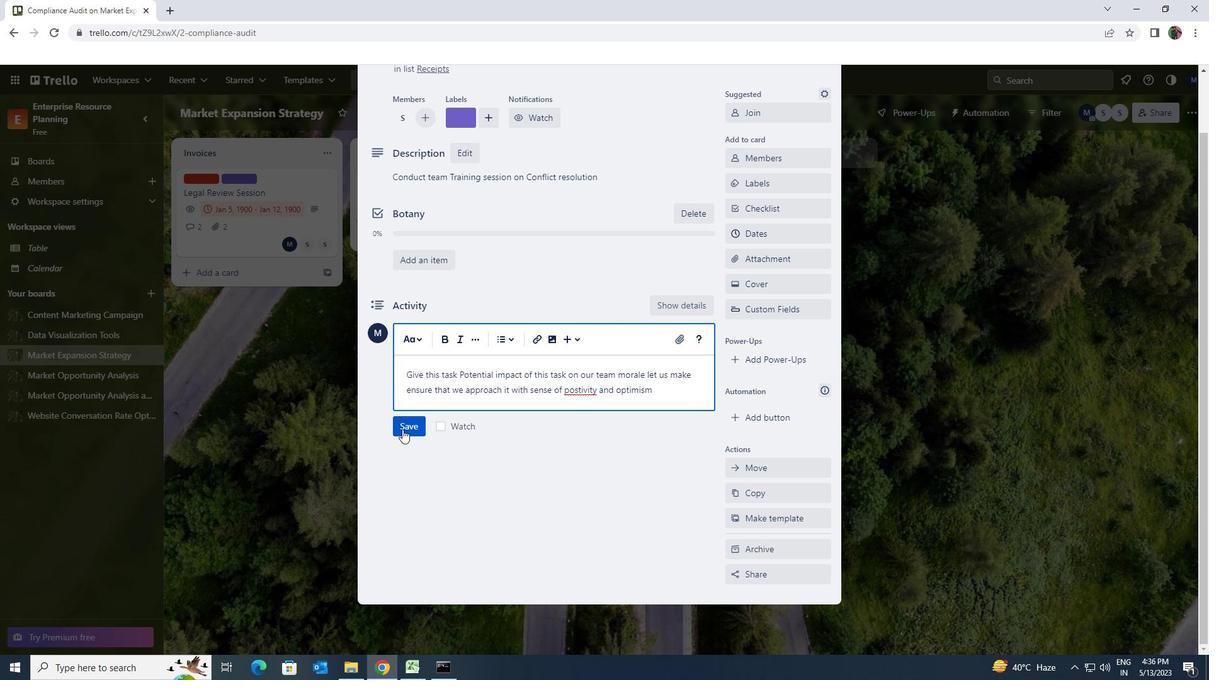 
Action: Mouse moved to (628, 427)
Screenshot: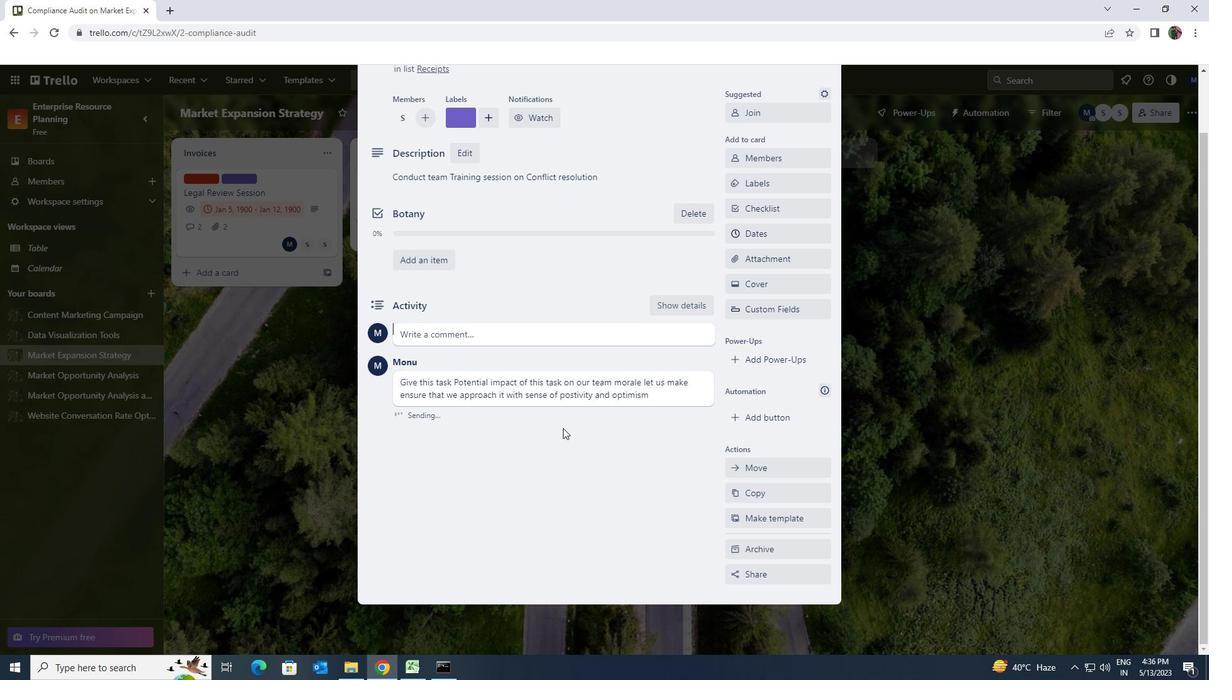 
Action: Mouse scrolled (628, 428) with delta (0, 0)
Screenshot: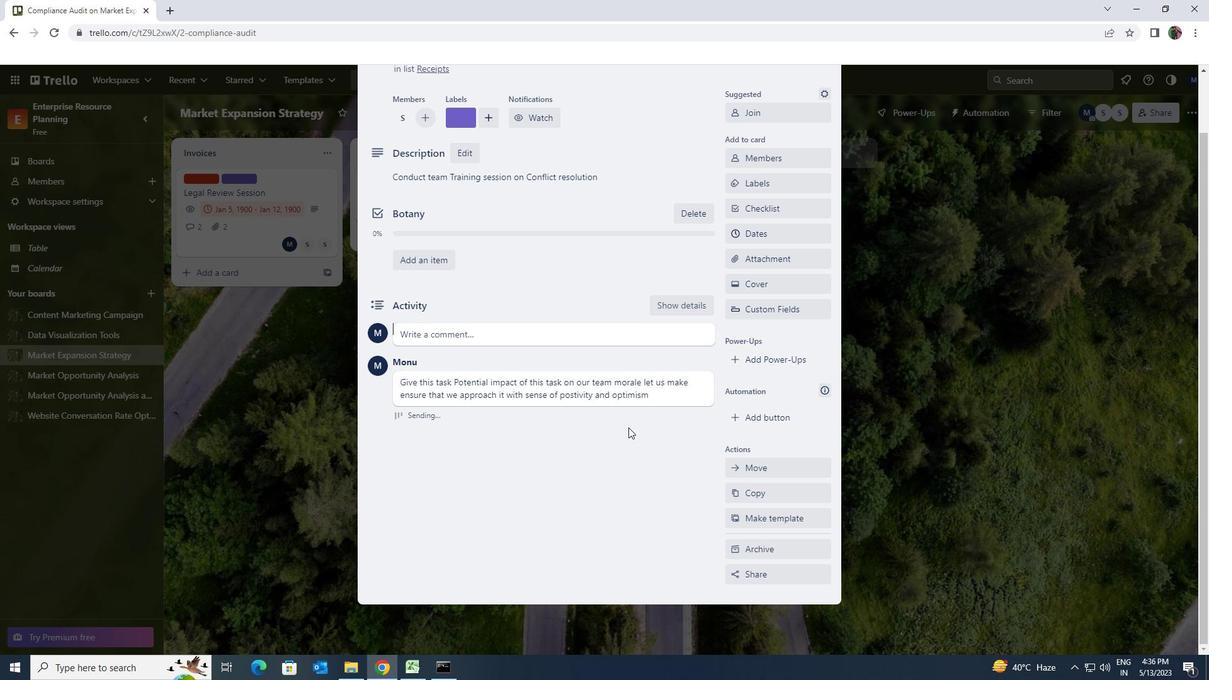 
Action: Mouse scrolled (628, 428) with delta (0, 0)
Screenshot: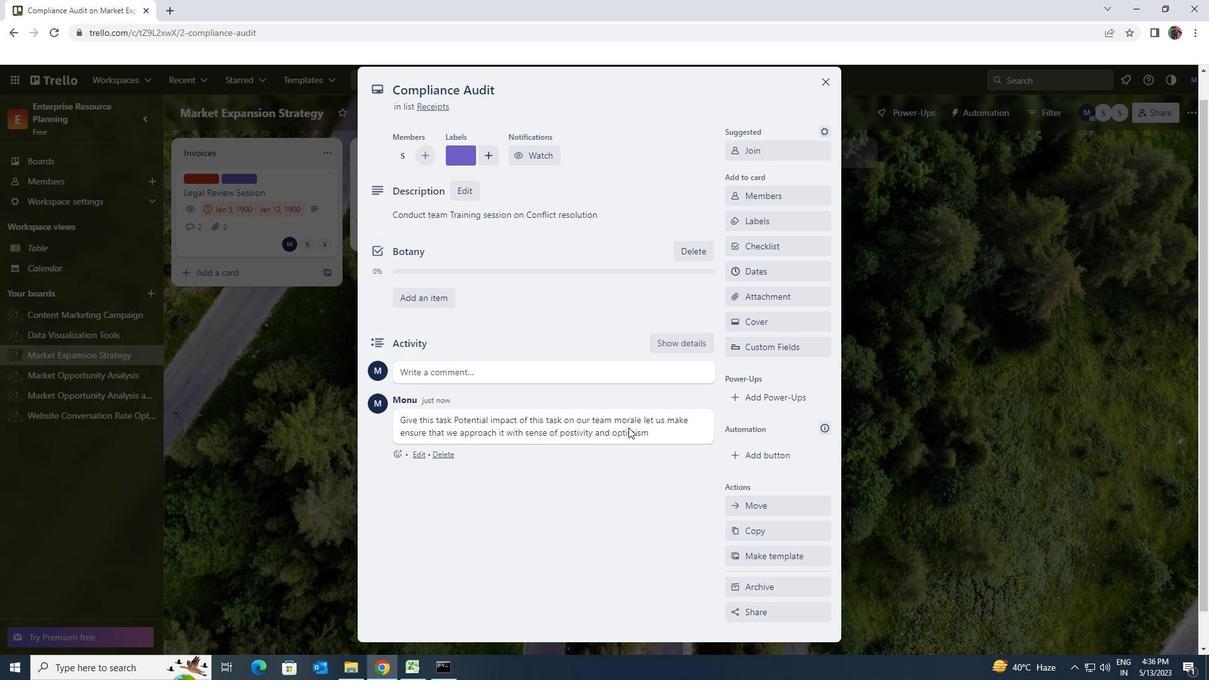 
Action: Mouse moved to (744, 300)
Screenshot: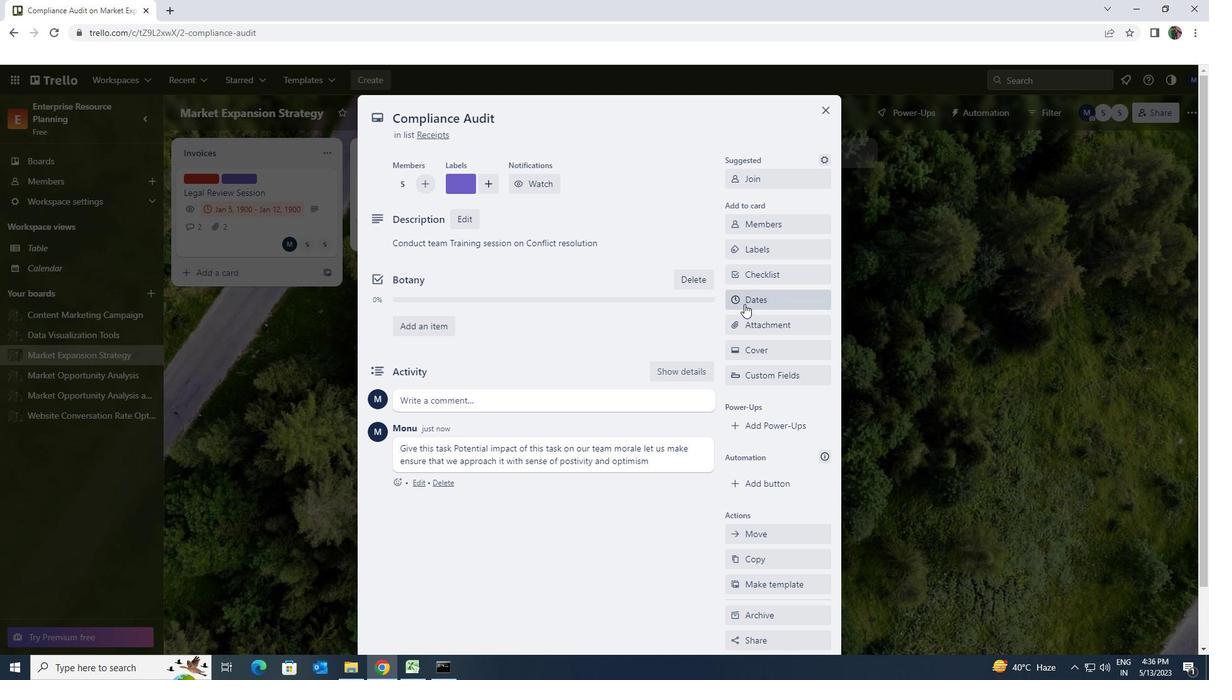 
Action: Mouse pressed left at (744, 300)
Screenshot: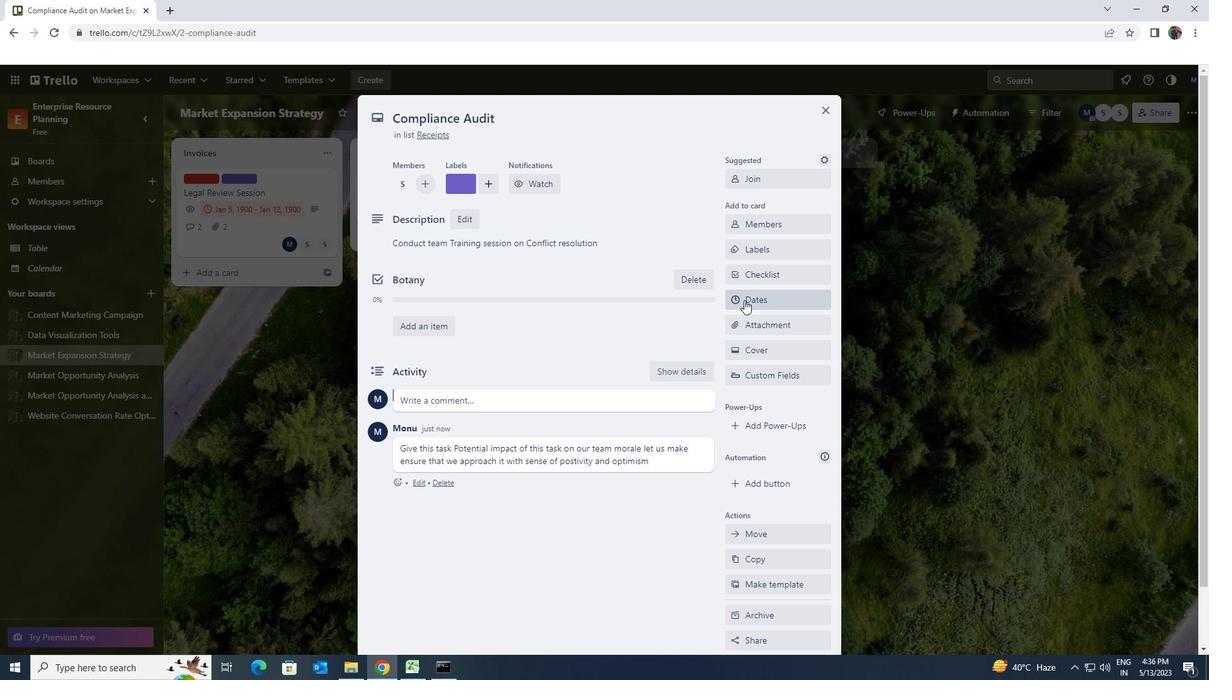 
Action: Mouse moved to (743, 338)
Screenshot: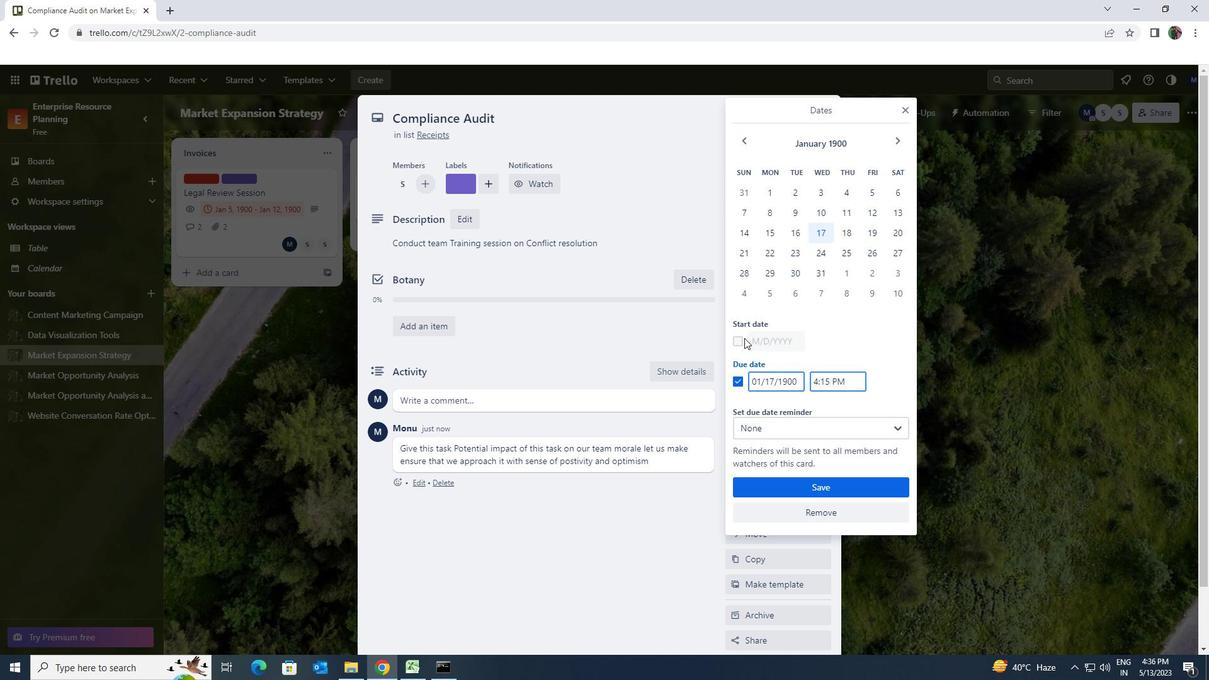 
Action: Mouse pressed left at (743, 338)
Screenshot: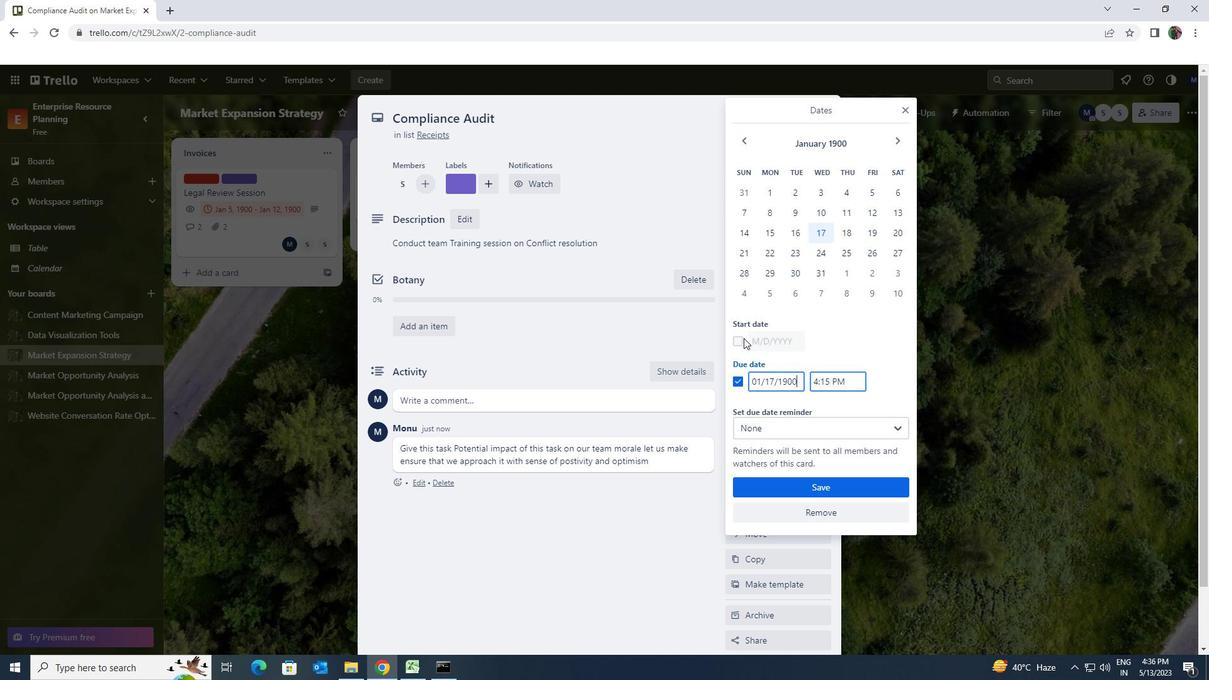 
Action: Mouse moved to (798, 338)
Screenshot: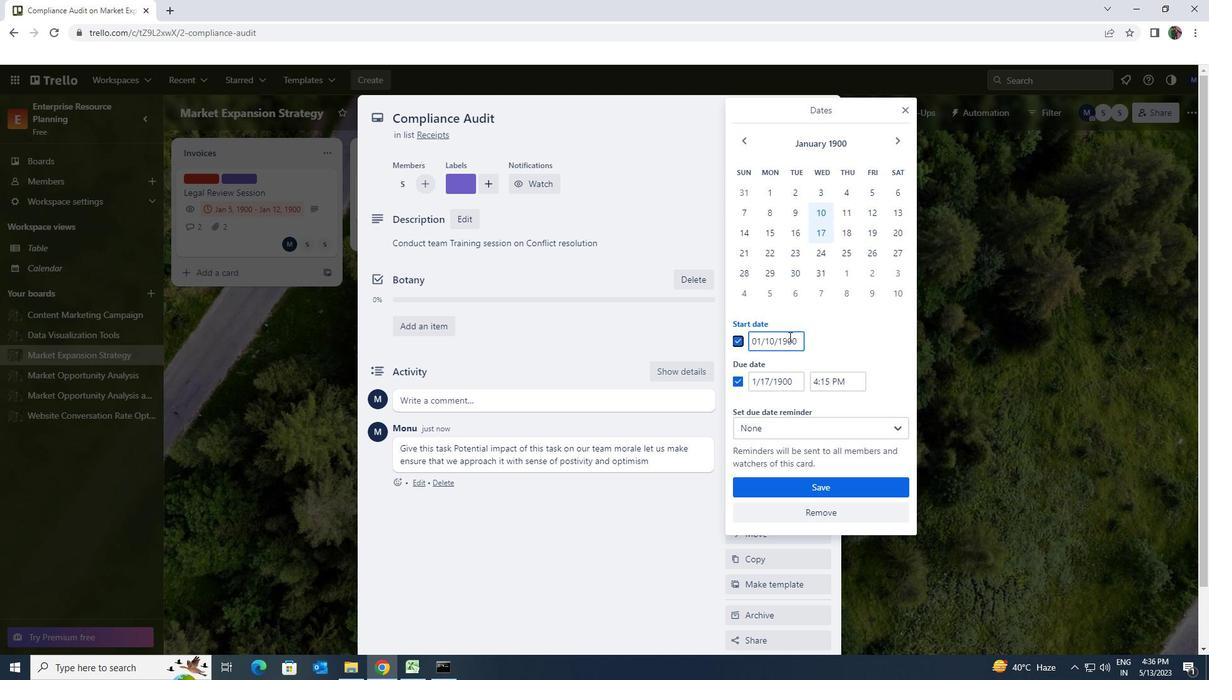 
Action: Mouse pressed left at (798, 338)
Screenshot: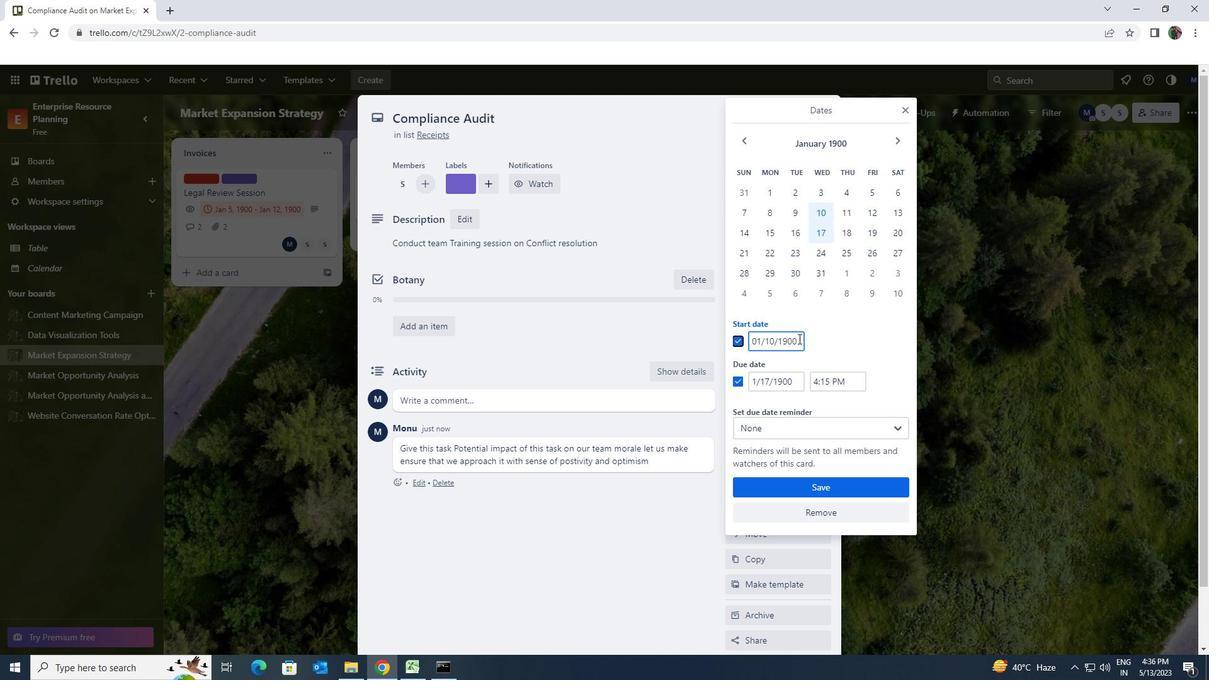 
Action: Mouse moved to (747, 340)
Screenshot: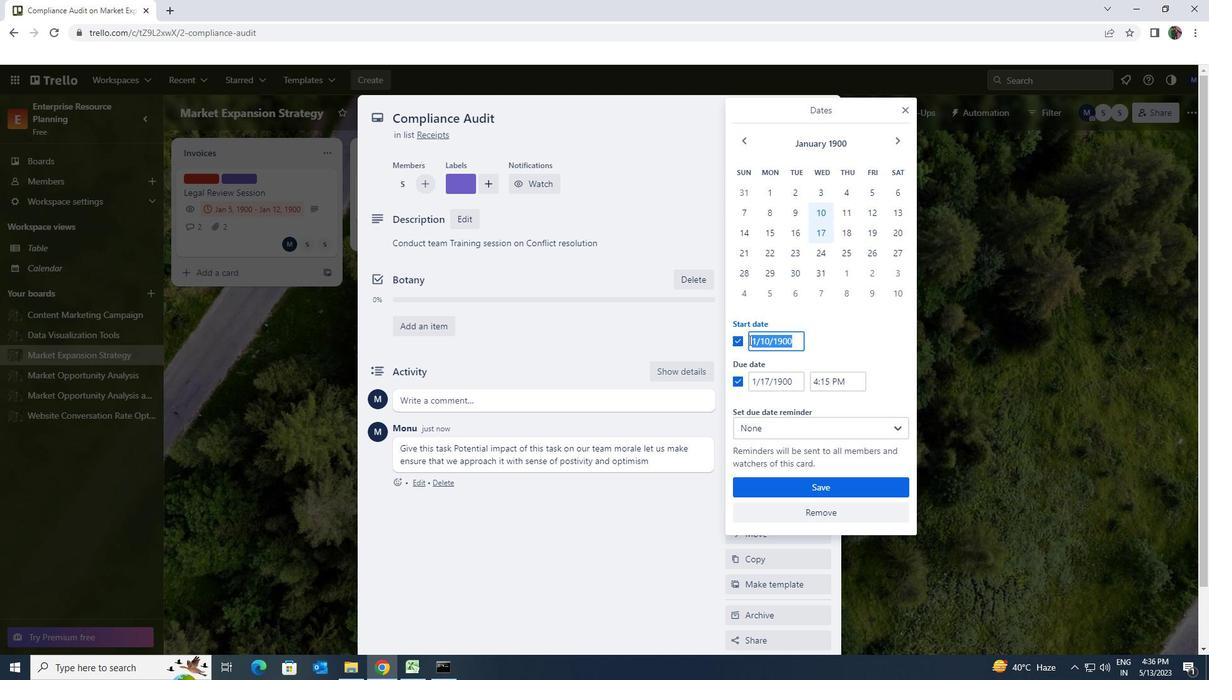 
Action: Key pressed 1/11/1900
Screenshot: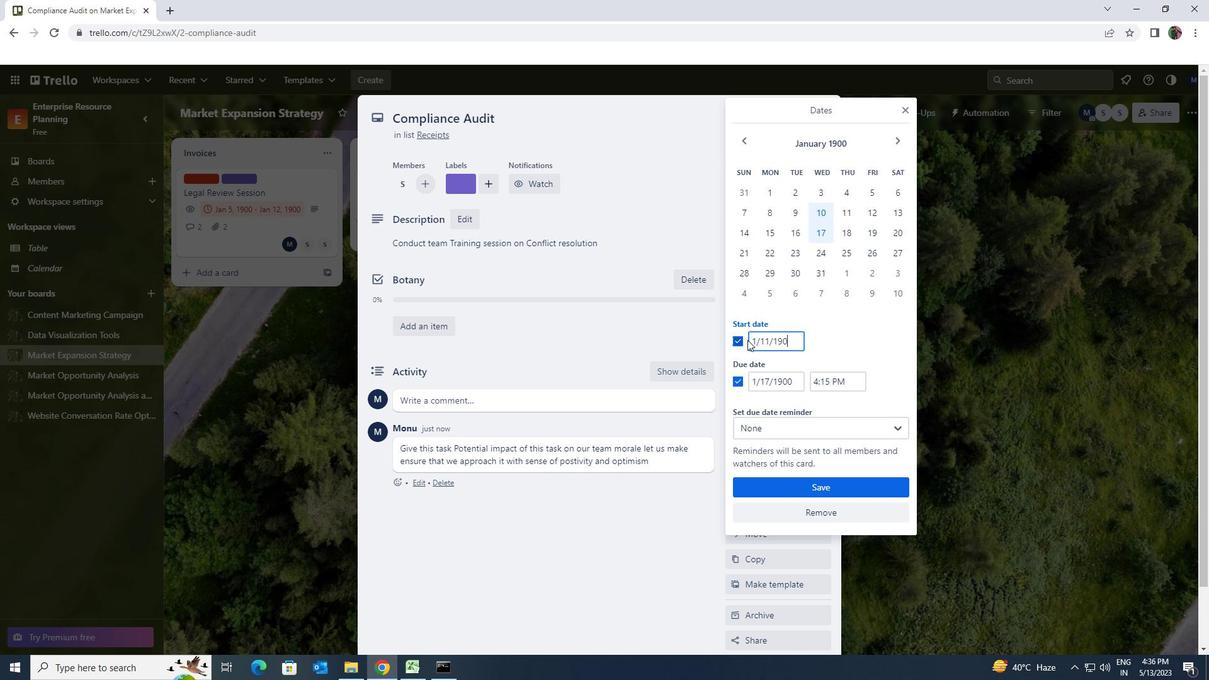 
Action: Mouse moved to (795, 379)
Screenshot: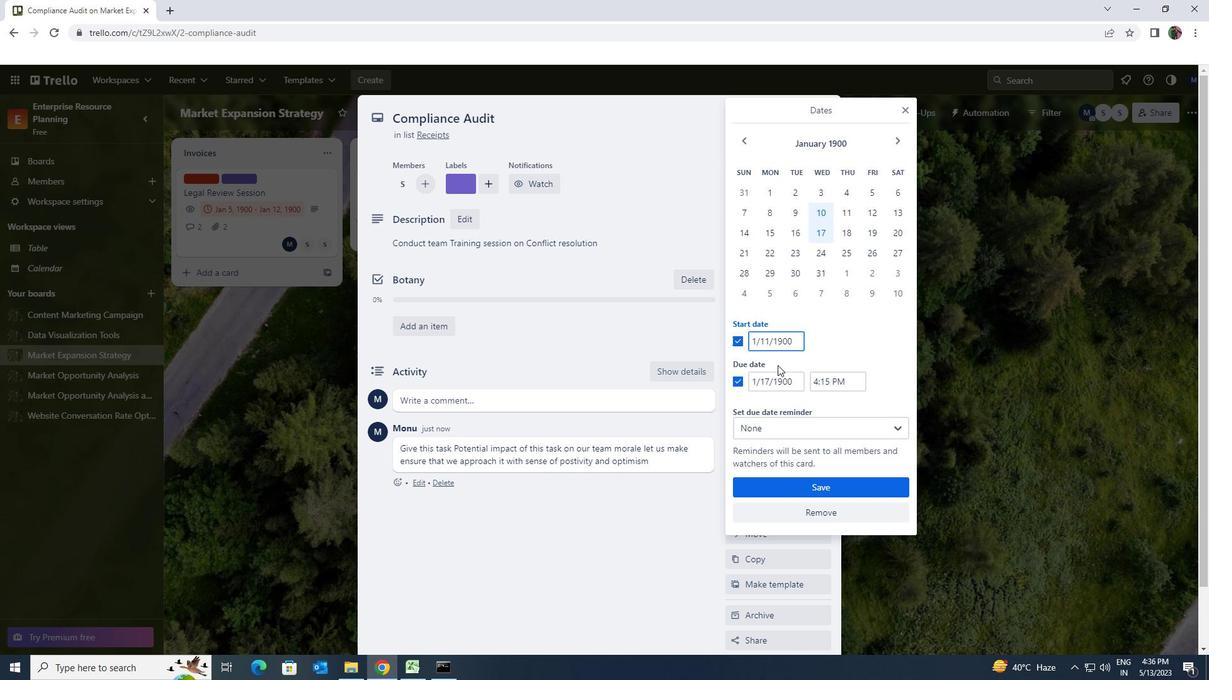 
Action: Mouse pressed left at (795, 379)
Screenshot: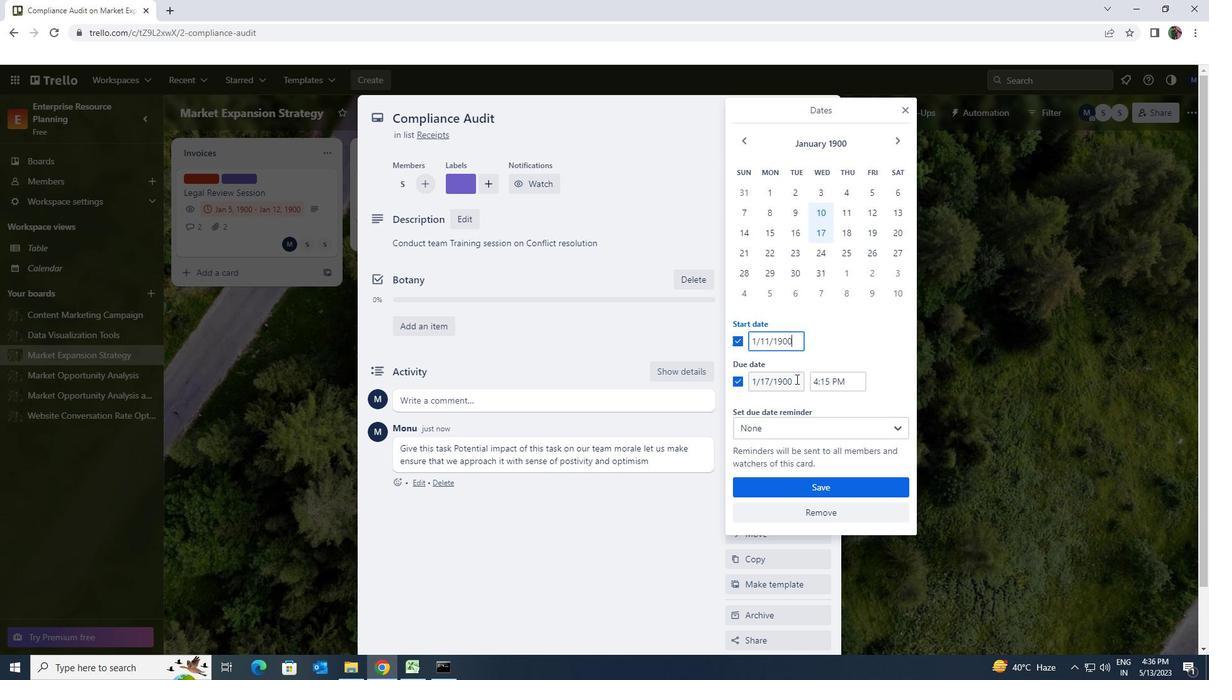 
Action: Mouse moved to (746, 377)
Screenshot: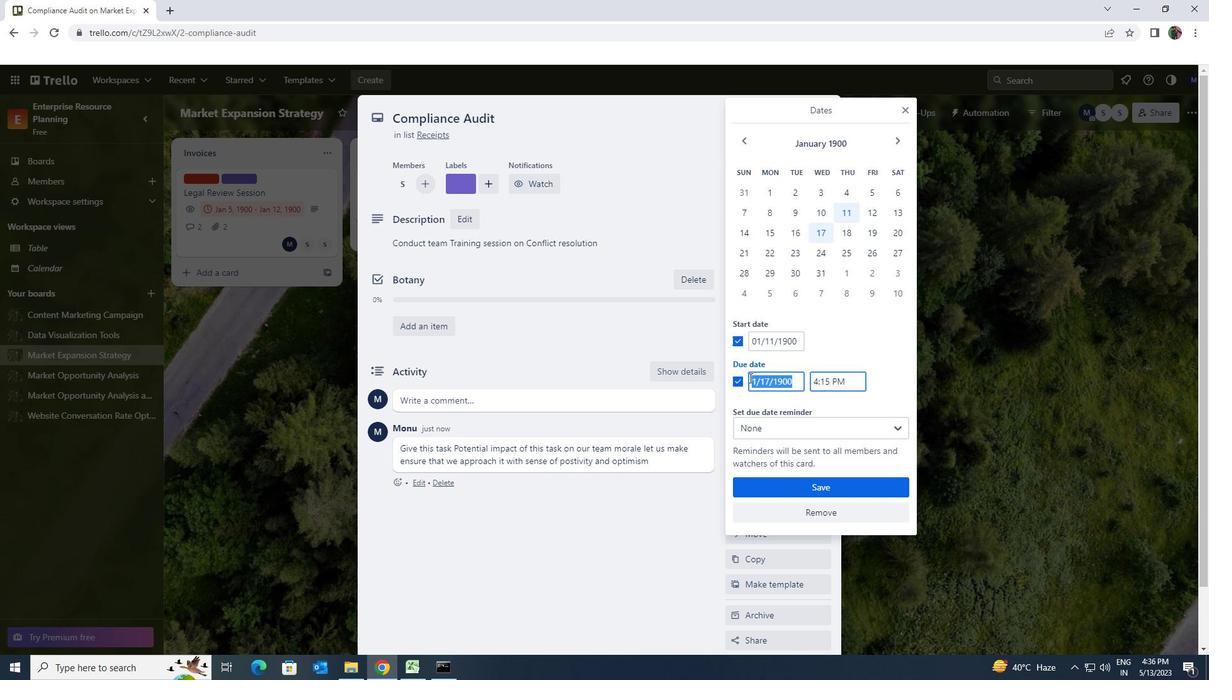 
Action: Key pressed 1/18/1900
Screenshot: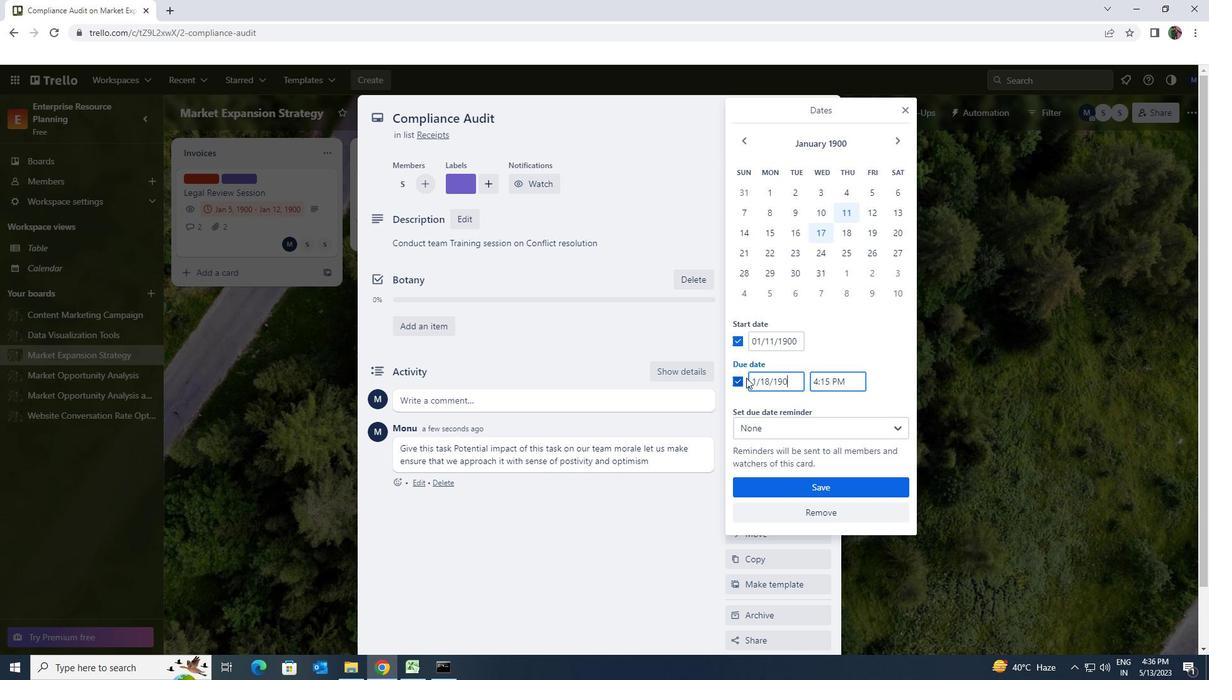 
Action: Mouse moved to (775, 477)
Screenshot: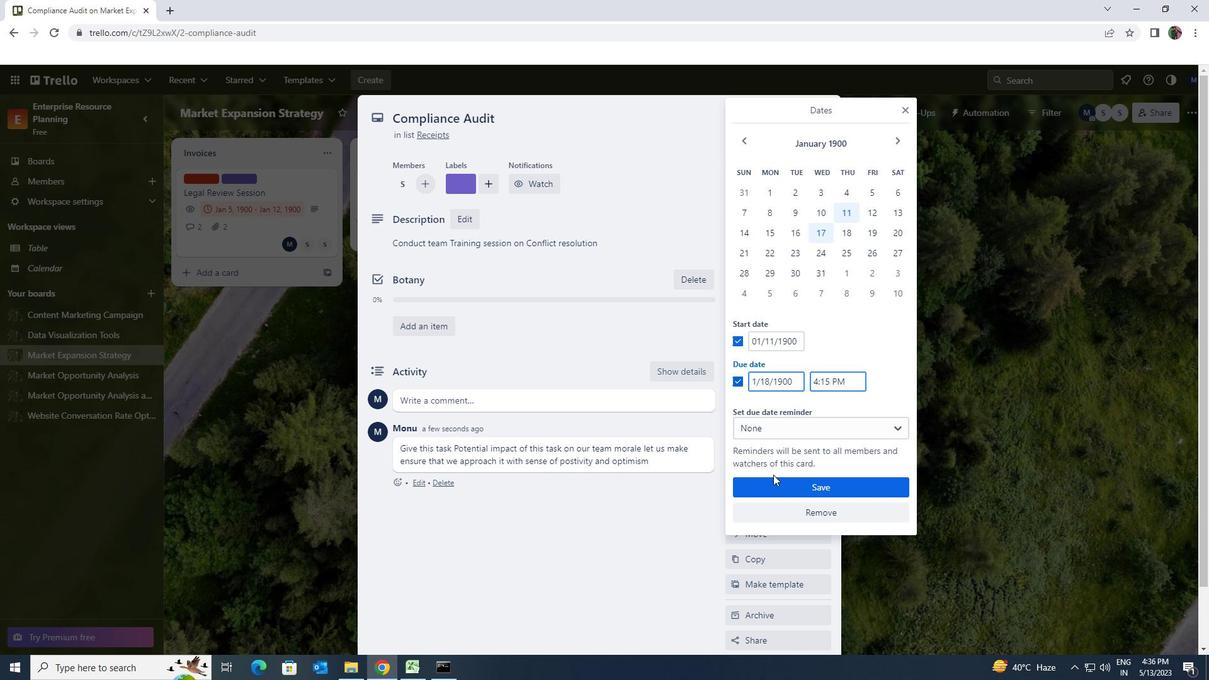 
Action: Mouse pressed left at (775, 477)
Screenshot: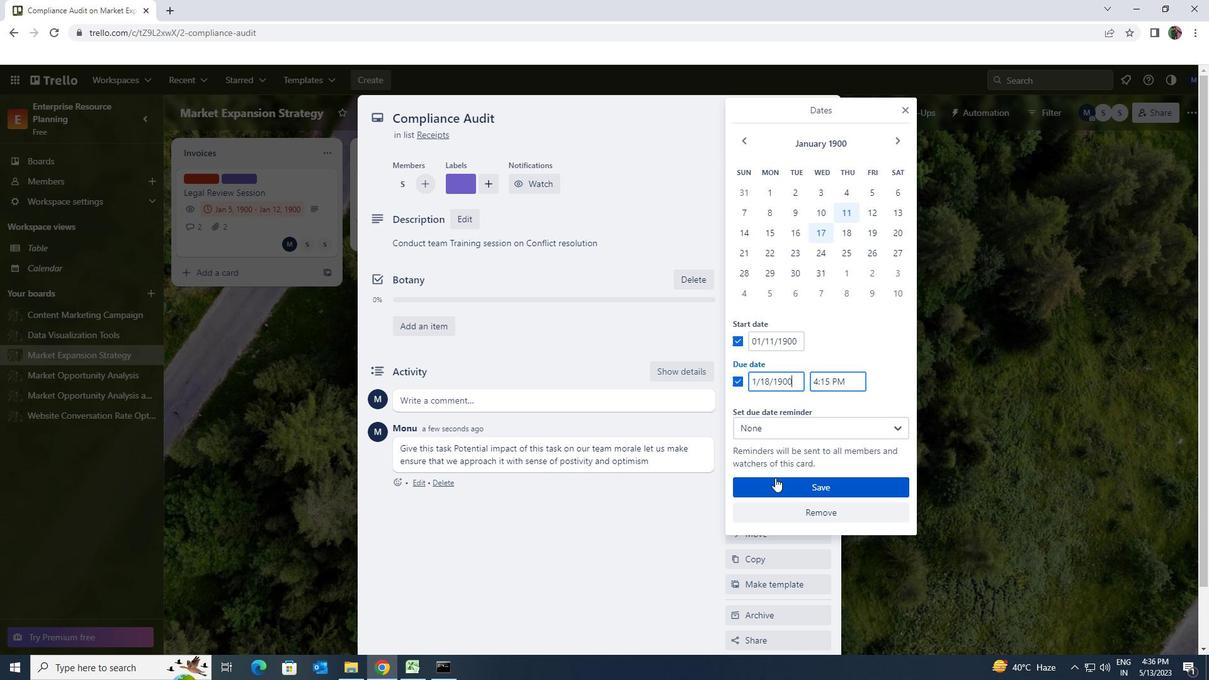 
